 Task: Find connections with filter location Borivli with filter topic #mentorshipwith filter profile language German with filter current company Ninjacart with filter school Panipat Institute of Engineering and Technology with filter industry Wholesale Motor Vehicles and Parts with filter service category Social Media Marketing with filter keywords title Copywriter
Action: Mouse moved to (474, 66)
Screenshot: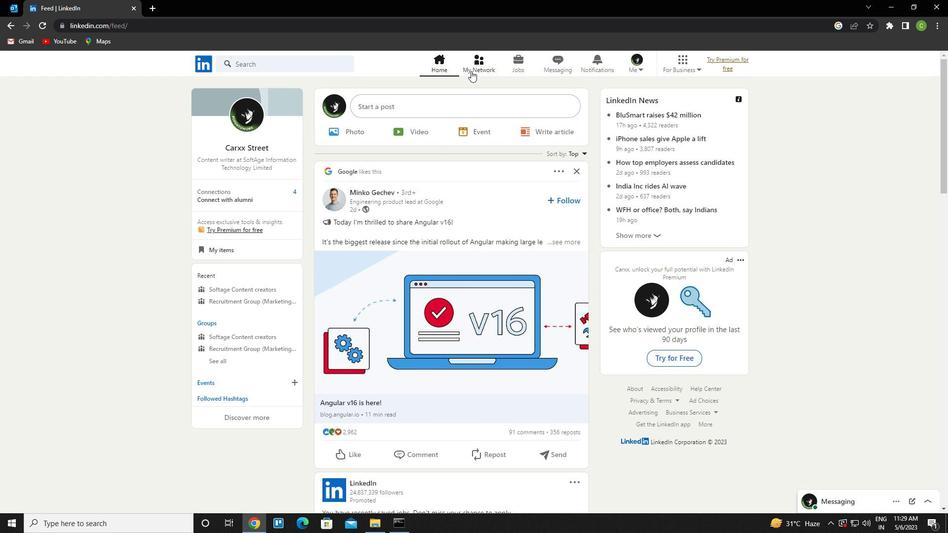 
Action: Mouse pressed left at (474, 66)
Screenshot: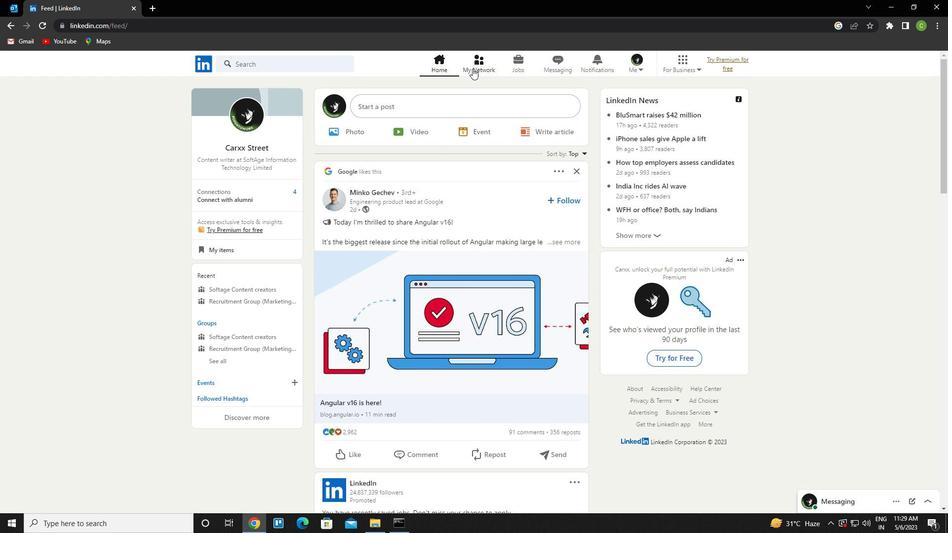 
Action: Mouse moved to (292, 119)
Screenshot: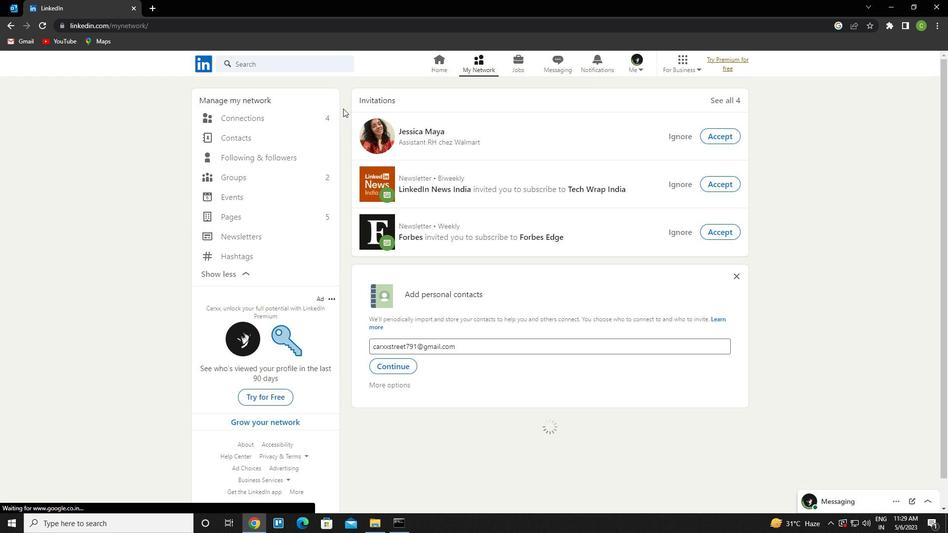 
Action: Mouse pressed left at (292, 119)
Screenshot: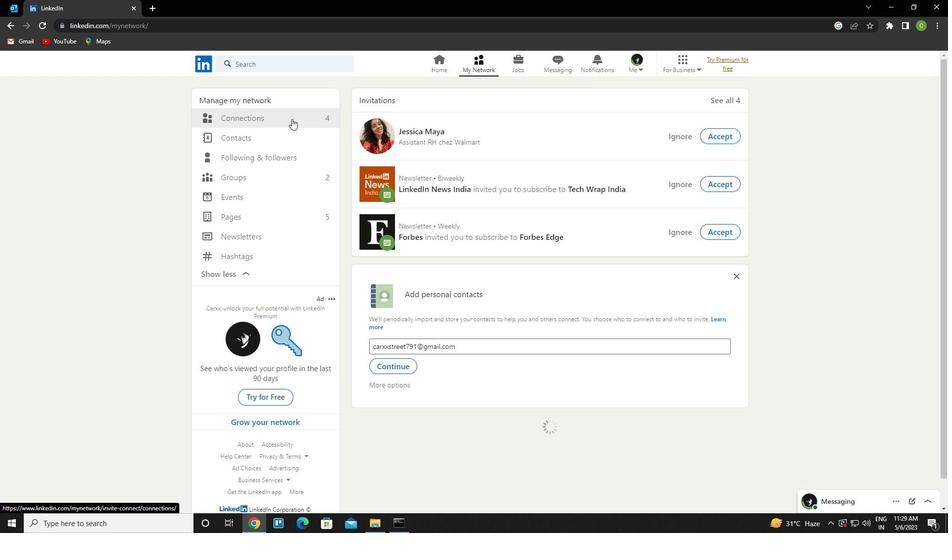 
Action: Mouse moved to (556, 118)
Screenshot: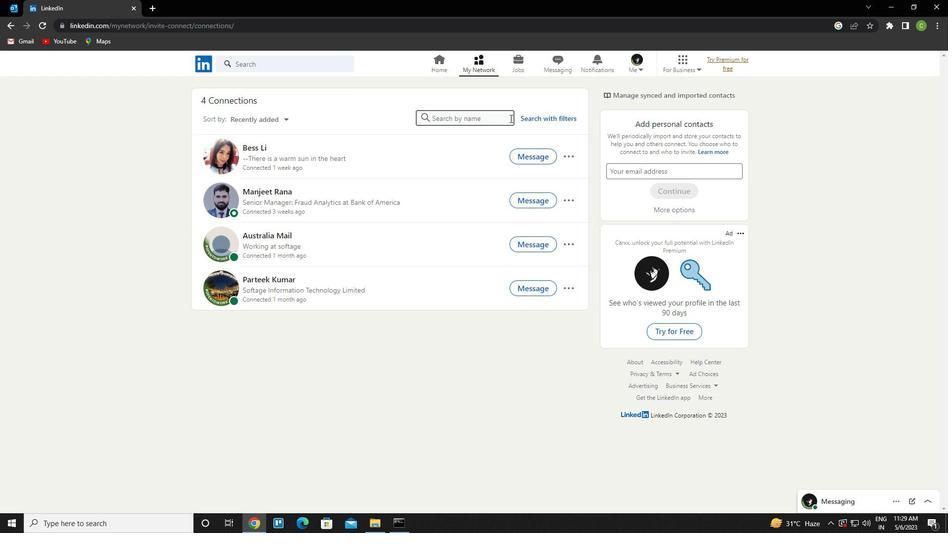 
Action: Mouse pressed left at (556, 118)
Screenshot: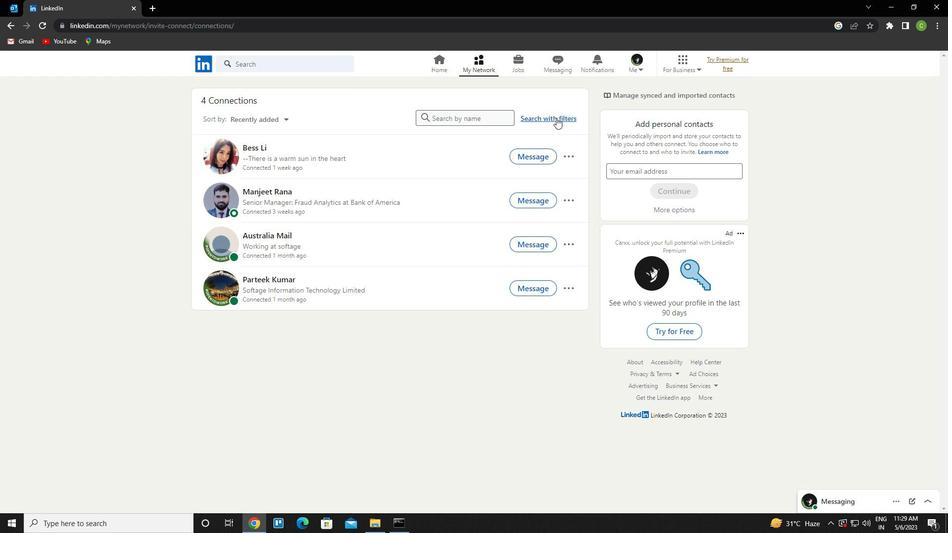
Action: Mouse moved to (505, 82)
Screenshot: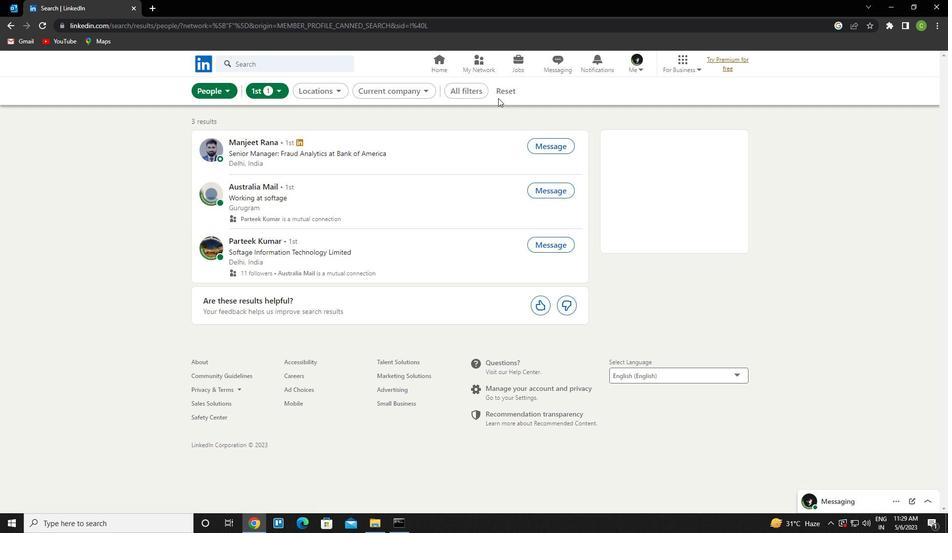 
Action: Mouse pressed left at (505, 82)
Screenshot: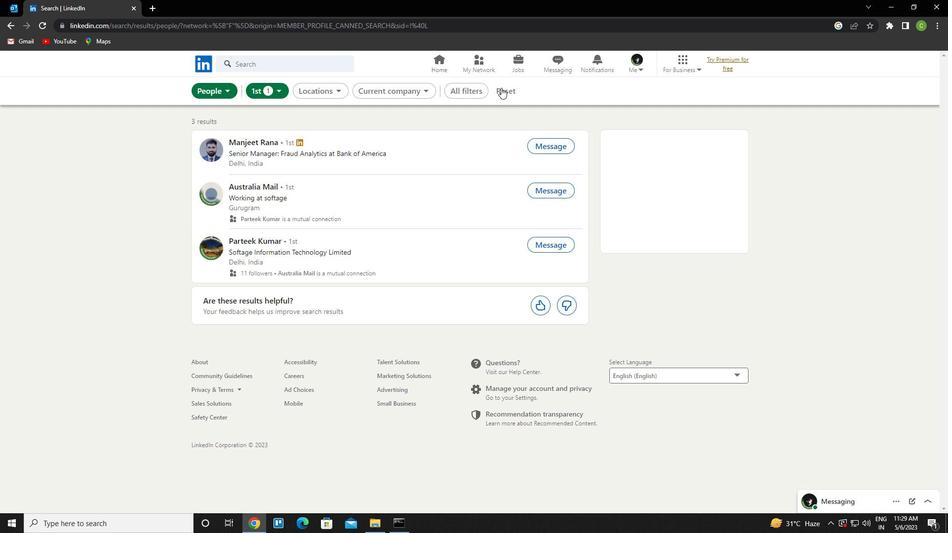
Action: Mouse moved to (511, 90)
Screenshot: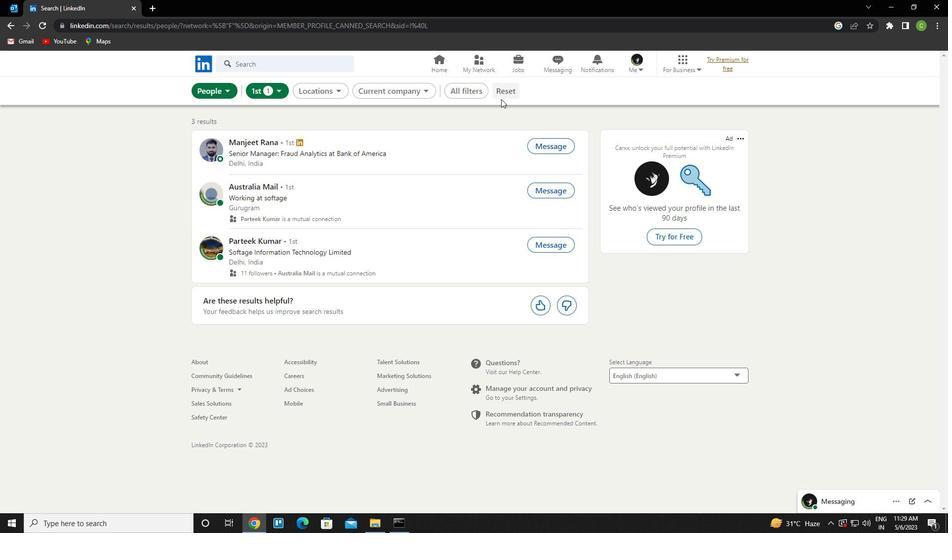 
Action: Mouse pressed left at (511, 90)
Screenshot: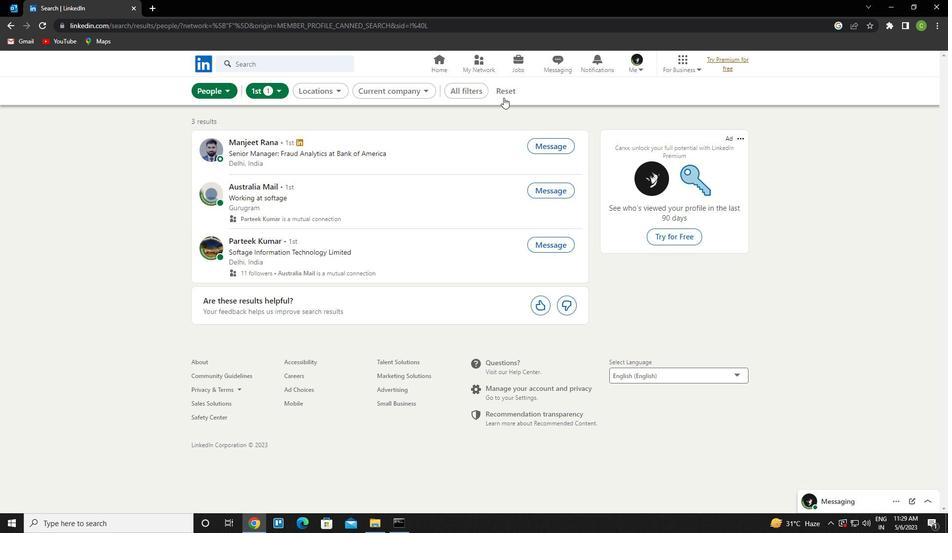 
Action: Mouse moved to (495, 92)
Screenshot: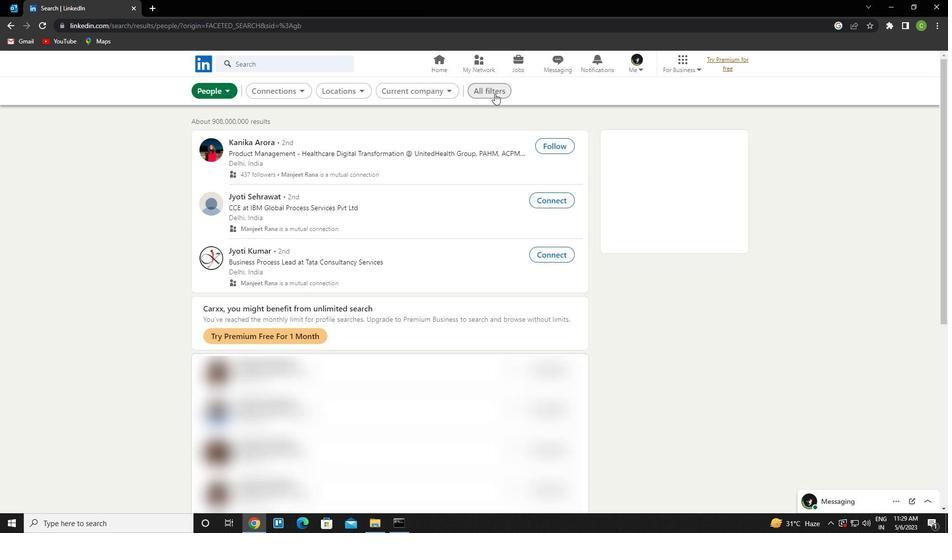 
Action: Mouse pressed left at (495, 92)
Screenshot: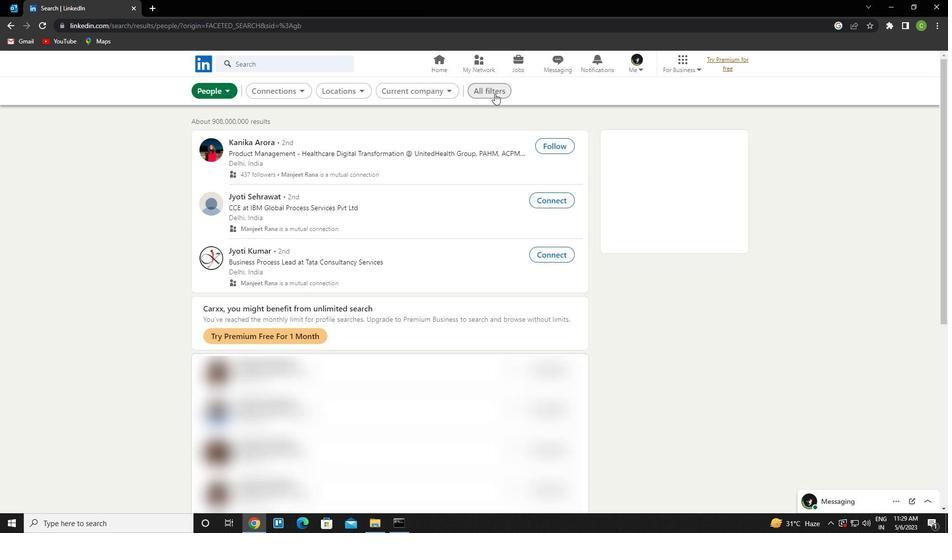 
Action: Mouse moved to (823, 332)
Screenshot: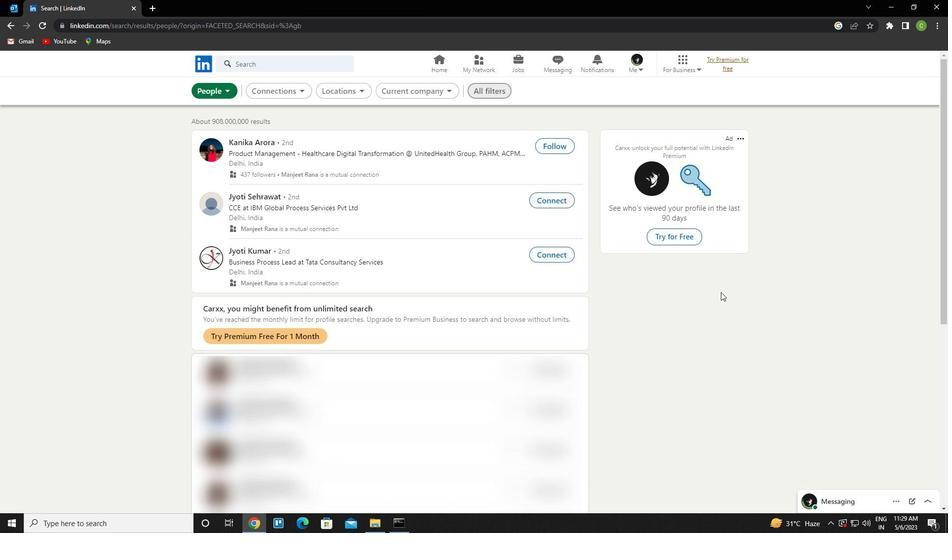 
Action: Mouse scrolled (823, 331) with delta (0, 0)
Screenshot: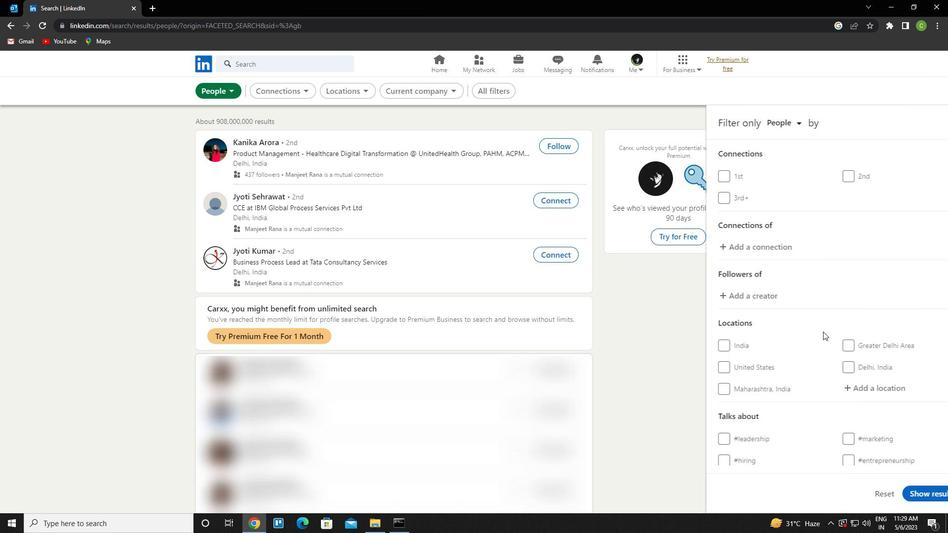 
Action: Mouse scrolled (823, 331) with delta (0, 0)
Screenshot: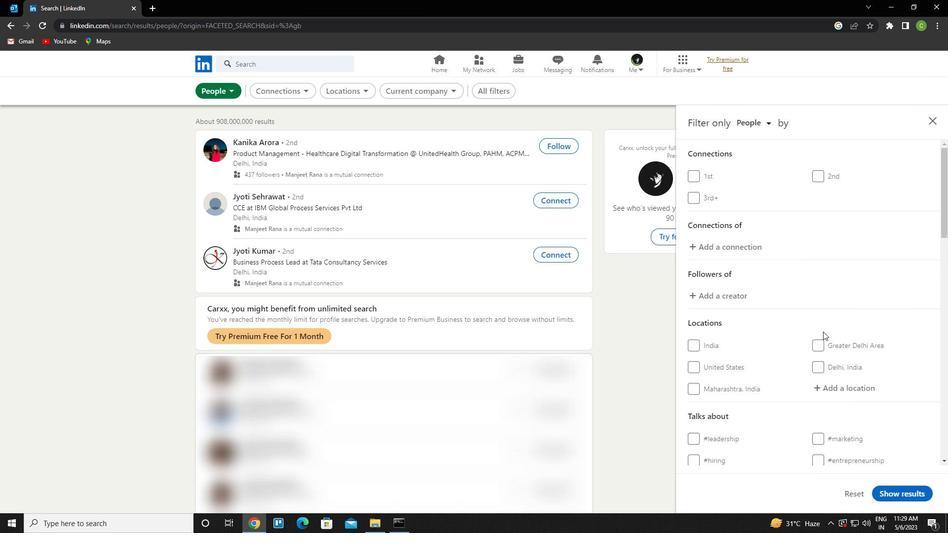 
Action: Mouse moved to (837, 283)
Screenshot: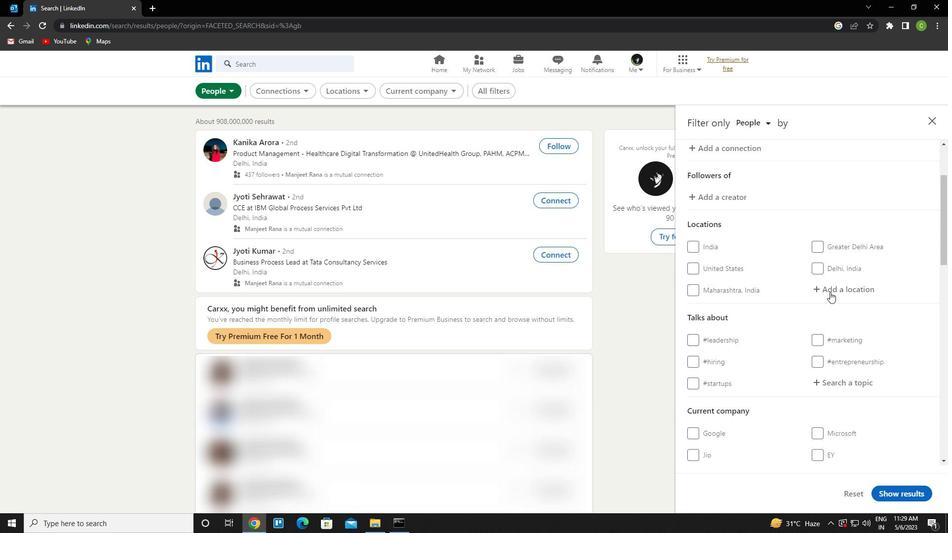 
Action: Mouse pressed left at (837, 283)
Screenshot: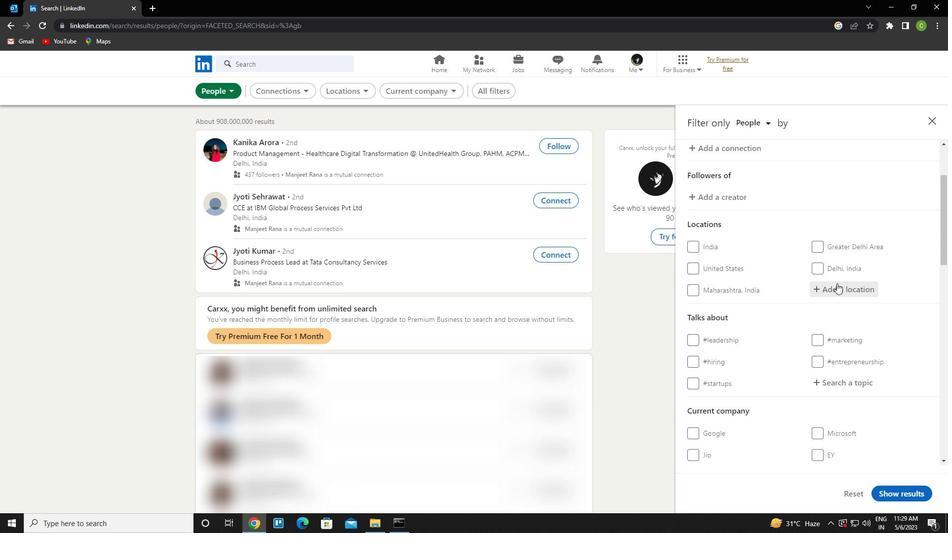 
Action: Key pressed <Key.caps_lock>b<Key.caps_lock>orivli<Key.down><Key.backspace><Key.backspace>li<Key.enter>
Screenshot: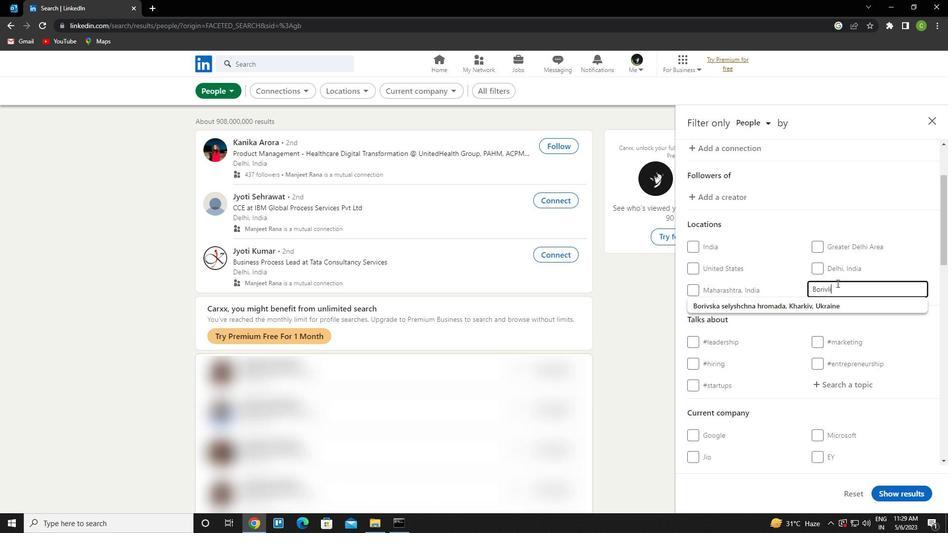 
Action: Mouse scrolled (837, 283) with delta (0, 0)
Screenshot: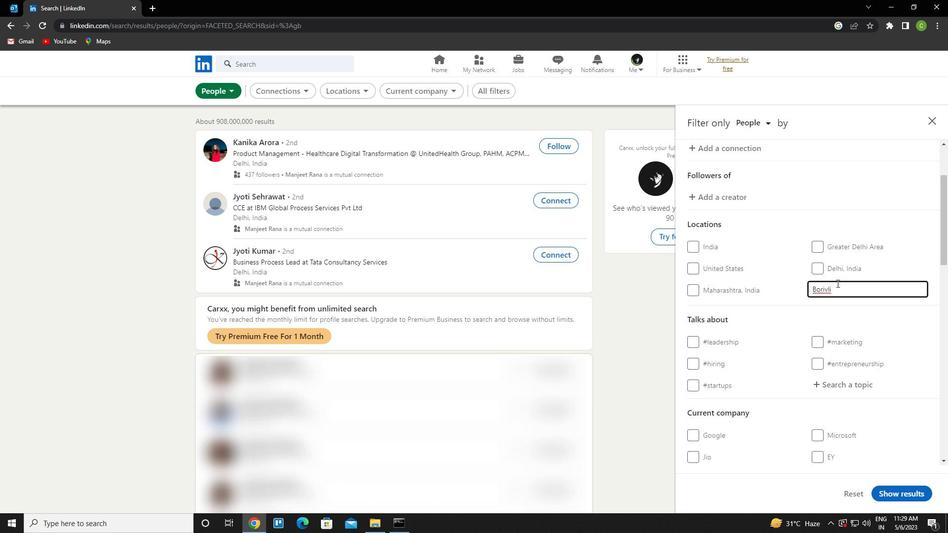 
Action: Mouse scrolled (837, 283) with delta (0, 0)
Screenshot: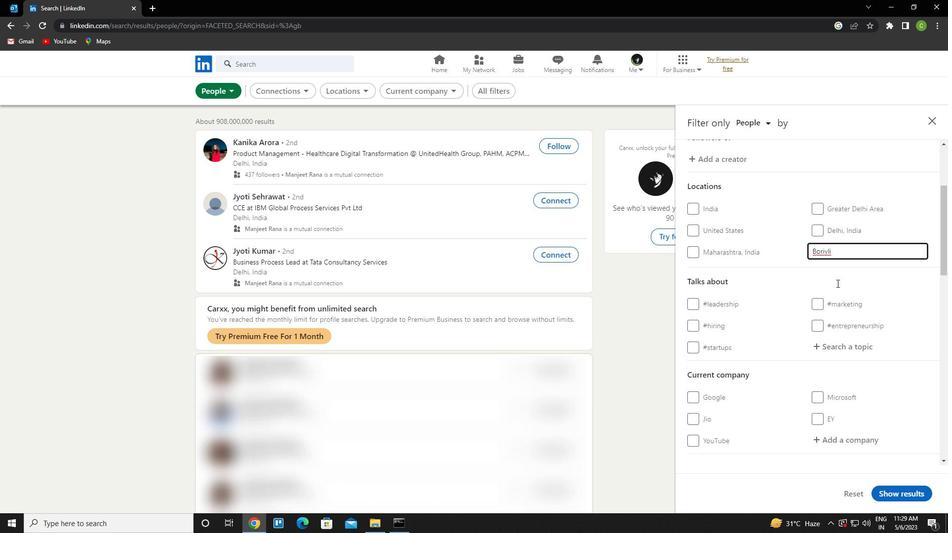 
Action: Mouse moved to (857, 290)
Screenshot: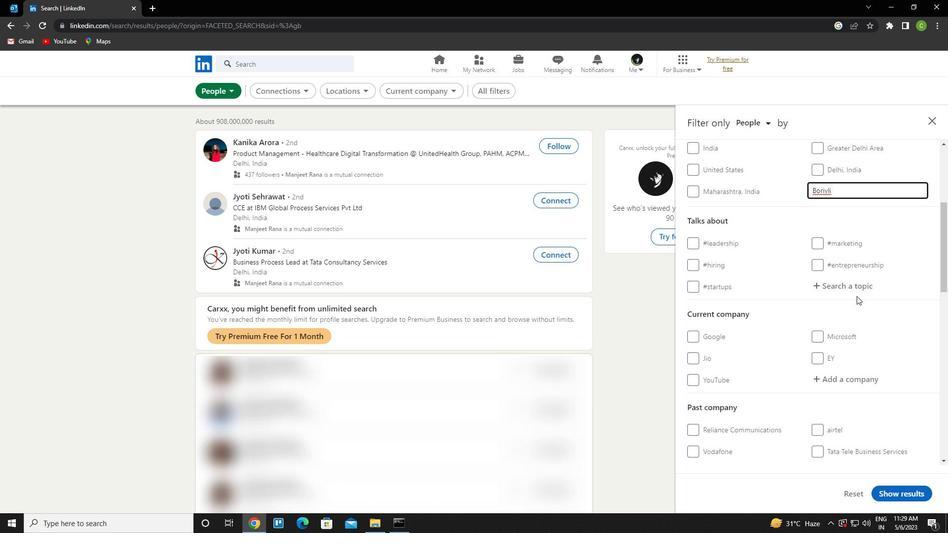 
Action: Mouse pressed left at (857, 290)
Screenshot: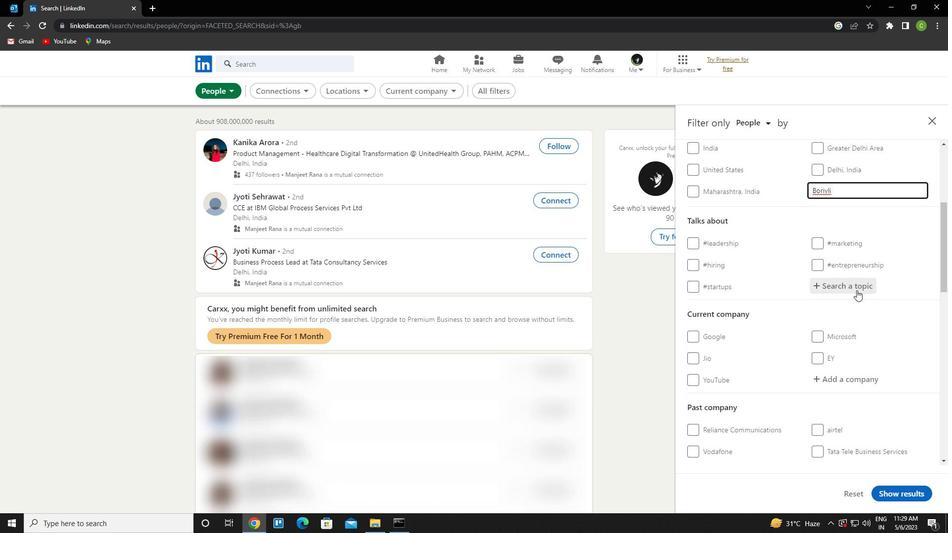 
Action: Key pressed mentorship<Key.down><Key.enter>
Screenshot: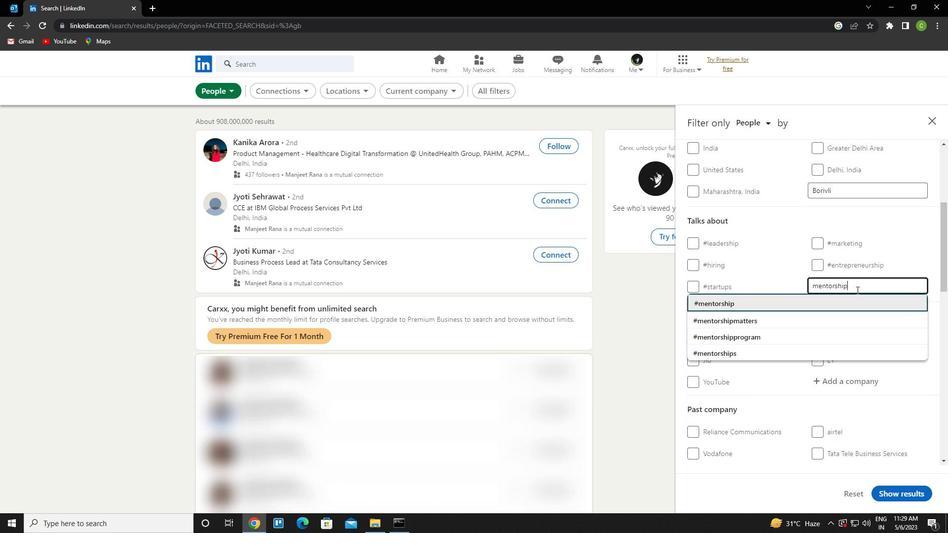 
Action: Mouse scrolled (857, 290) with delta (0, 0)
Screenshot: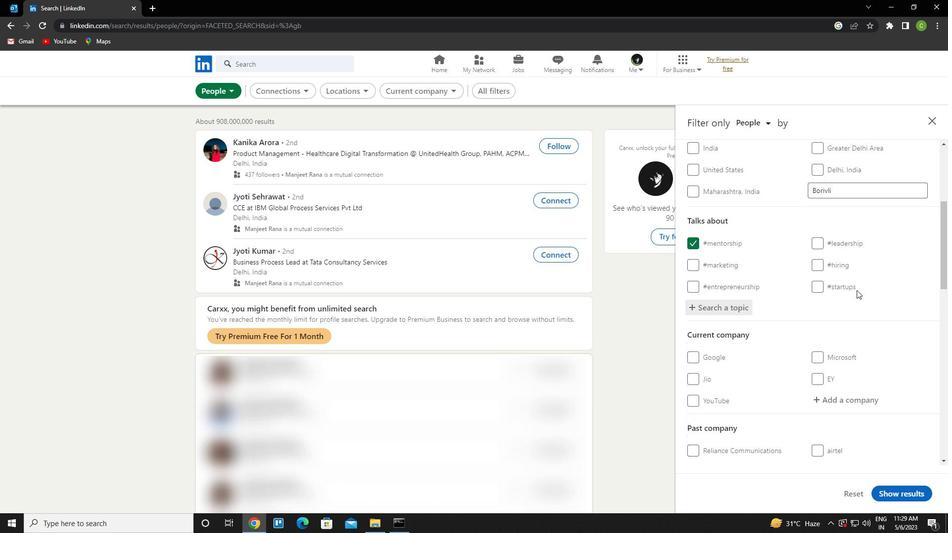
Action: Mouse scrolled (857, 290) with delta (0, 0)
Screenshot: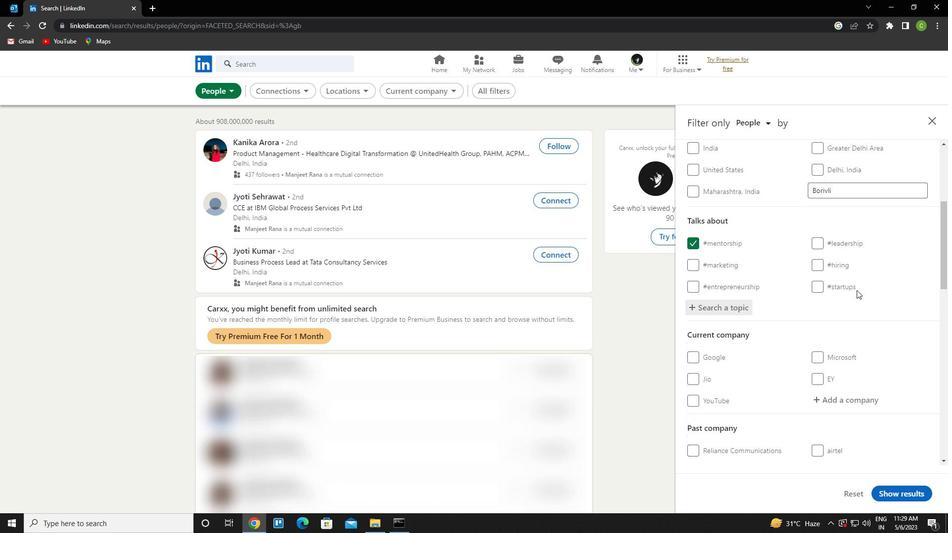 
Action: Mouse scrolled (857, 290) with delta (0, 0)
Screenshot: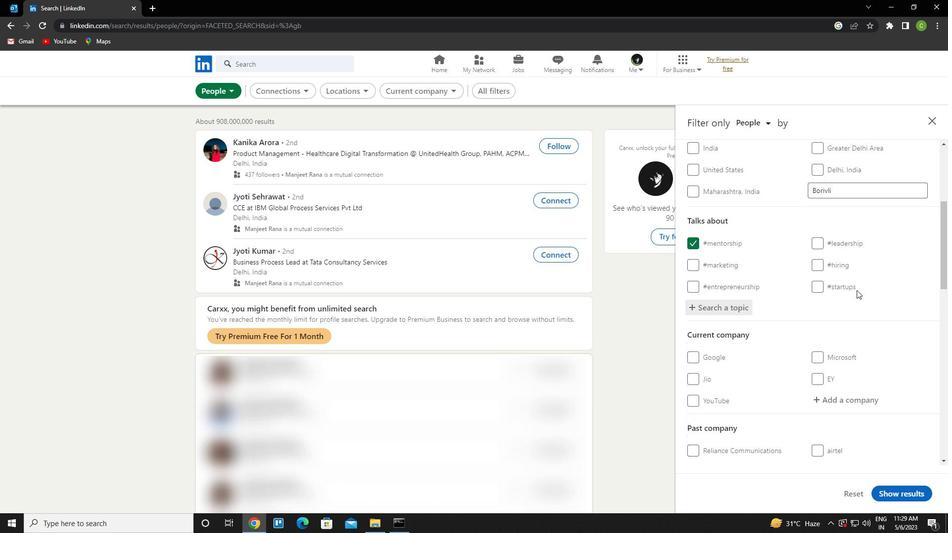 
Action: Mouse scrolled (857, 290) with delta (0, 0)
Screenshot: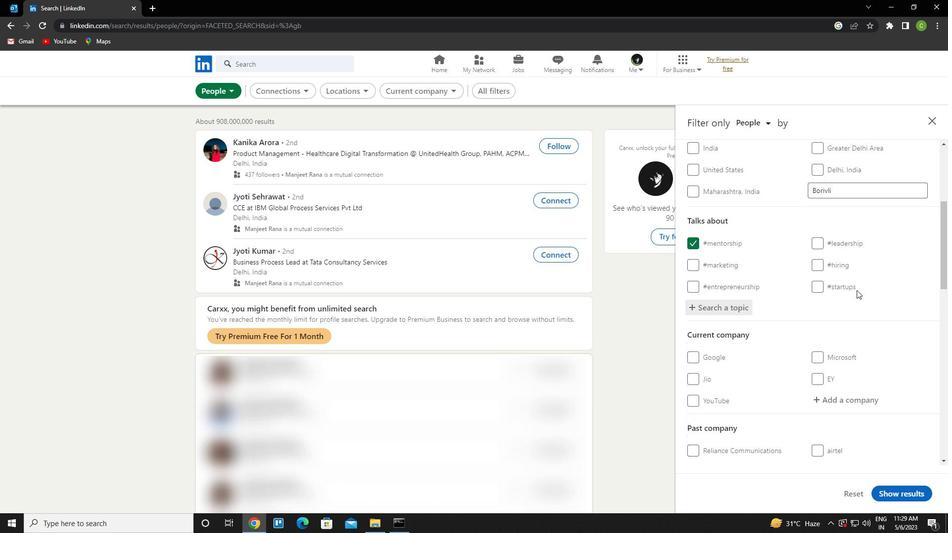 
Action: Mouse scrolled (857, 290) with delta (0, 0)
Screenshot: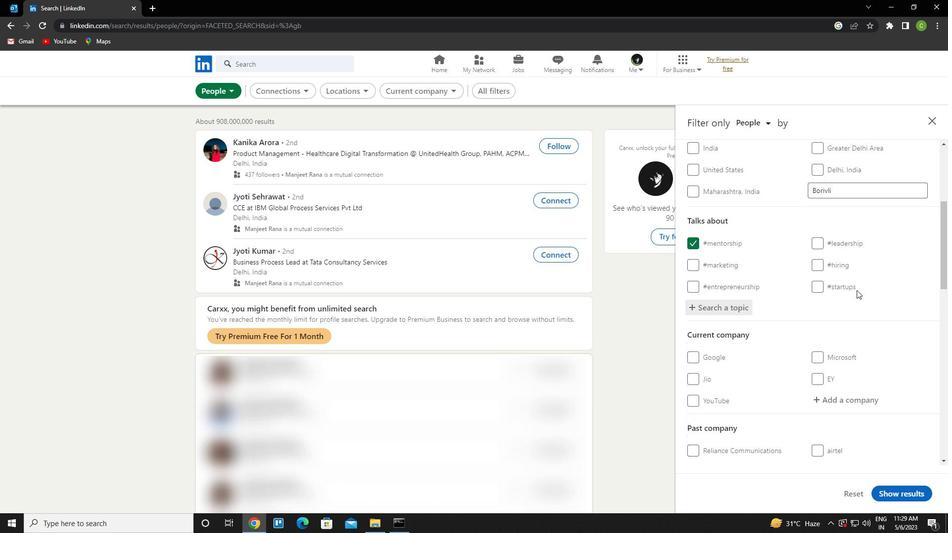 
Action: Mouse scrolled (857, 290) with delta (0, 0)
Screenshot: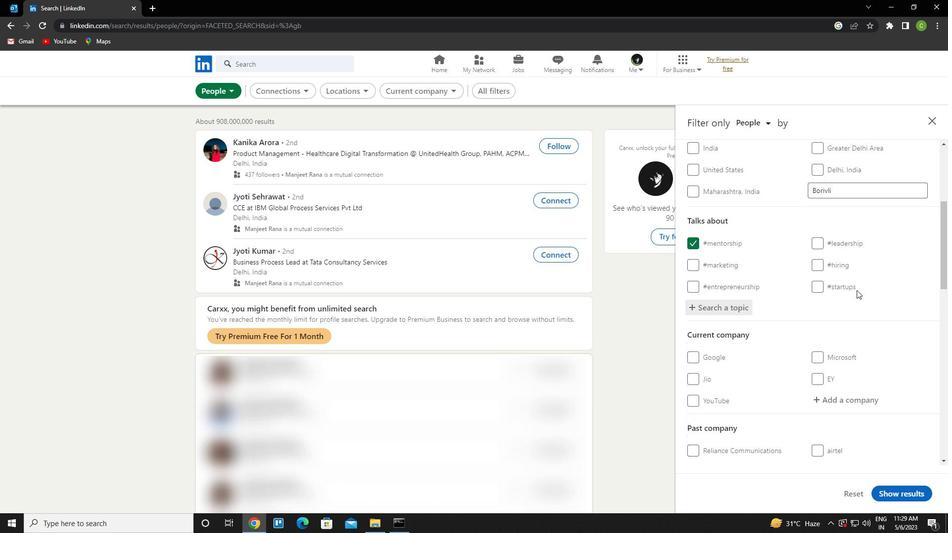 
Action: Mouse scrolled (857, 290) with delta (0, 0)
Screenshot: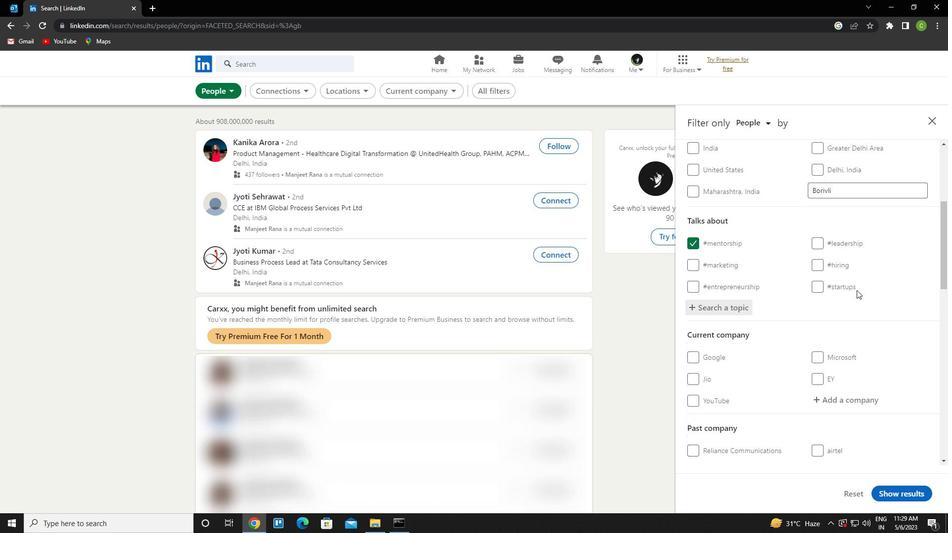 
Action: Mouse scrolled (857, 290) with delta (0, 0)
Screenshot: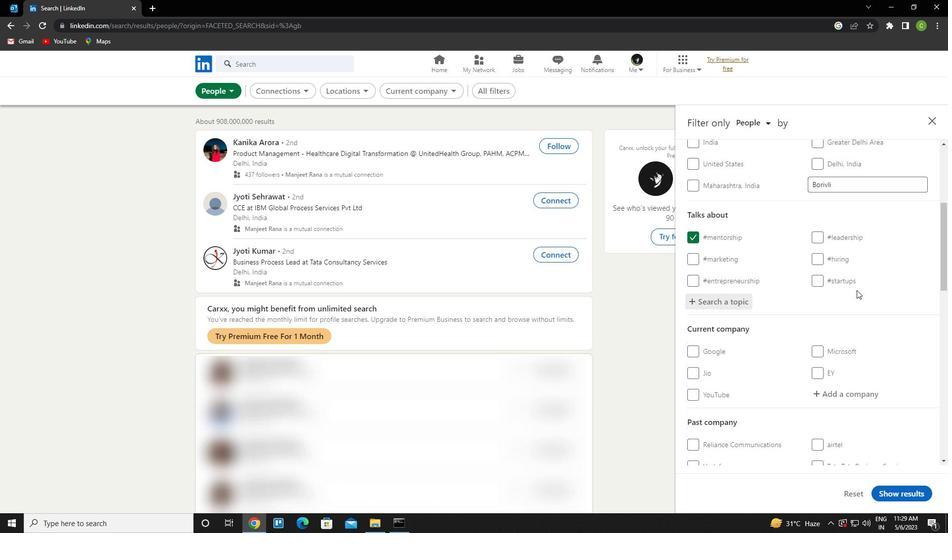 
Action: Mouse scrolled (857, 290) with delta (0, 0)
Screenshot: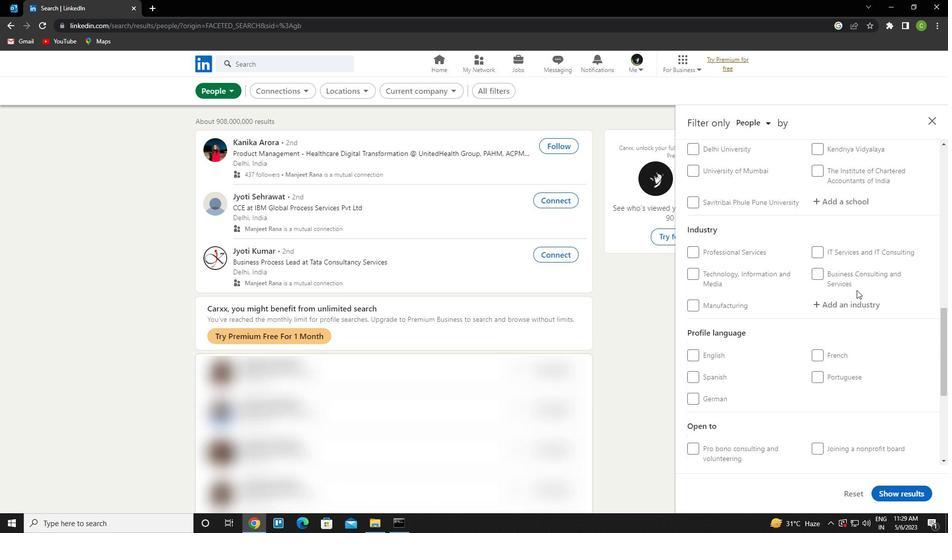 
Action: Mouse scrolled (857, 290) with delta (0, 0)
Screenshot: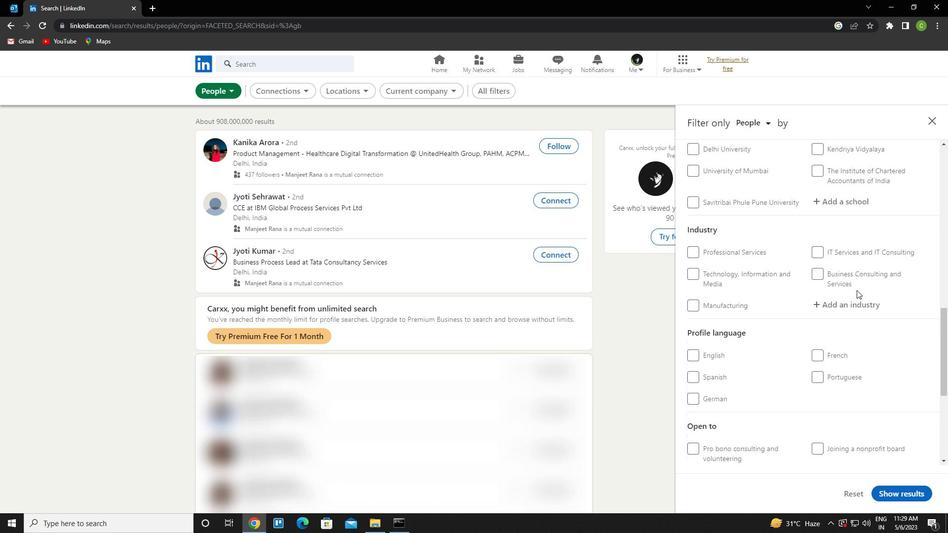 
Action: Mouse moved to (693, 295)
Screenshot: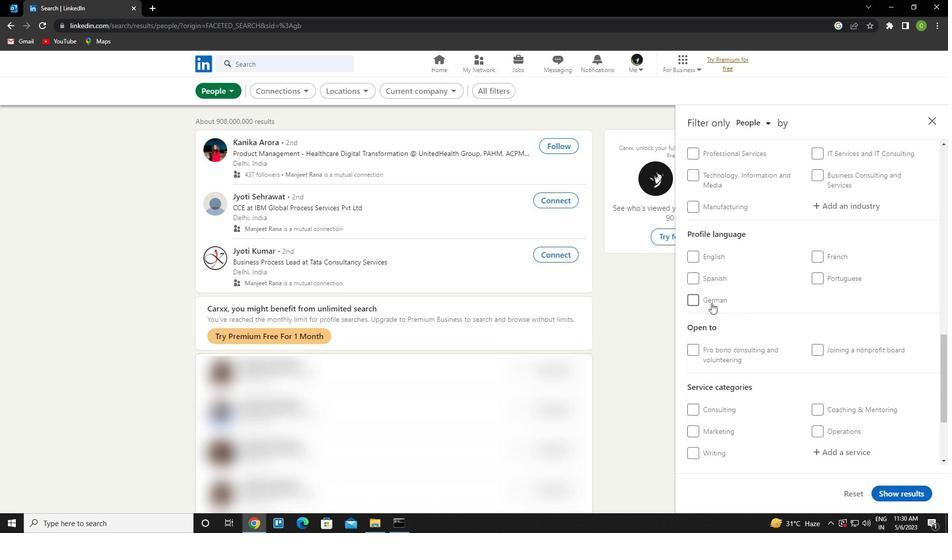 
Action: Mouse pressed left at (693, 295)
Screenshot: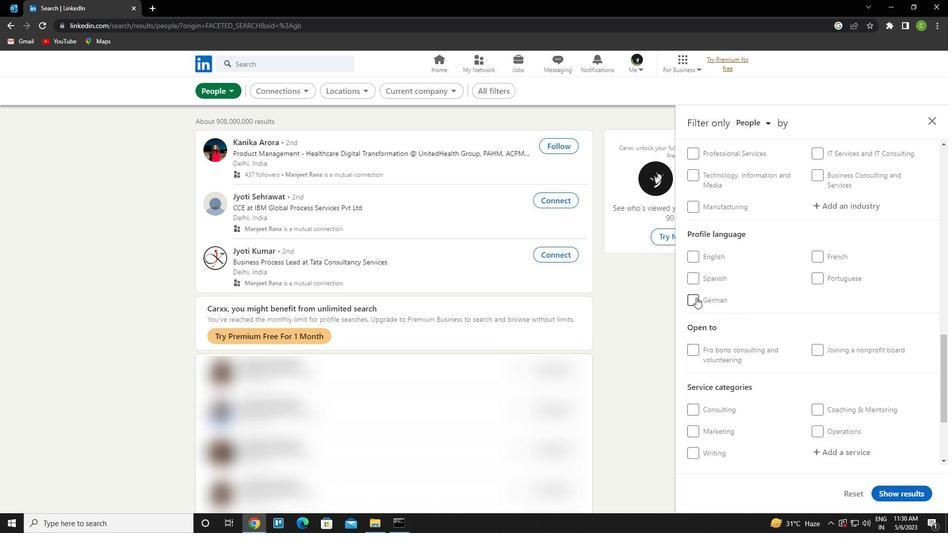 
Action: Mouse moved to (781, 252)
Screenshot: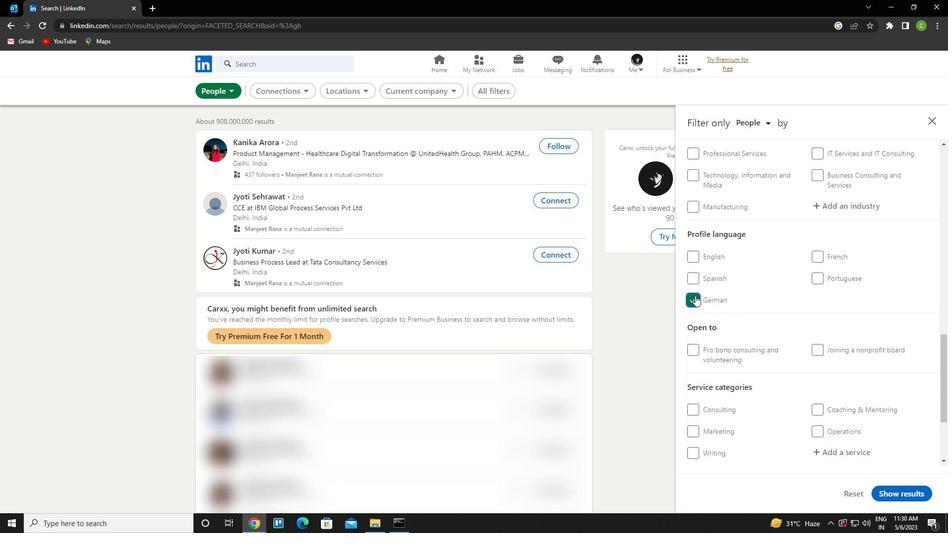 
Action: Mouse scrolled (781, 253) with delta (0, 0)
Screenshot: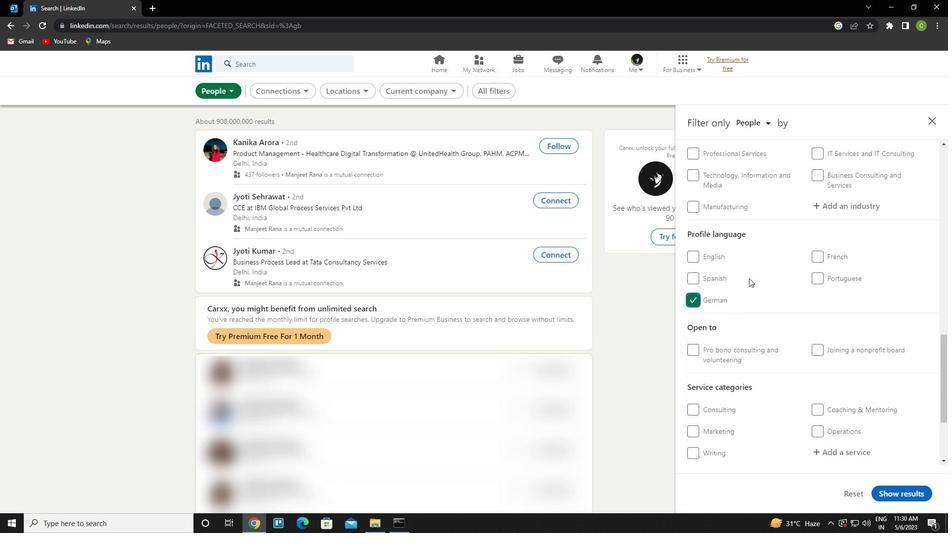 
Action: Mouse scrolled (781, 253) with delta (0, 0)
Screenshot: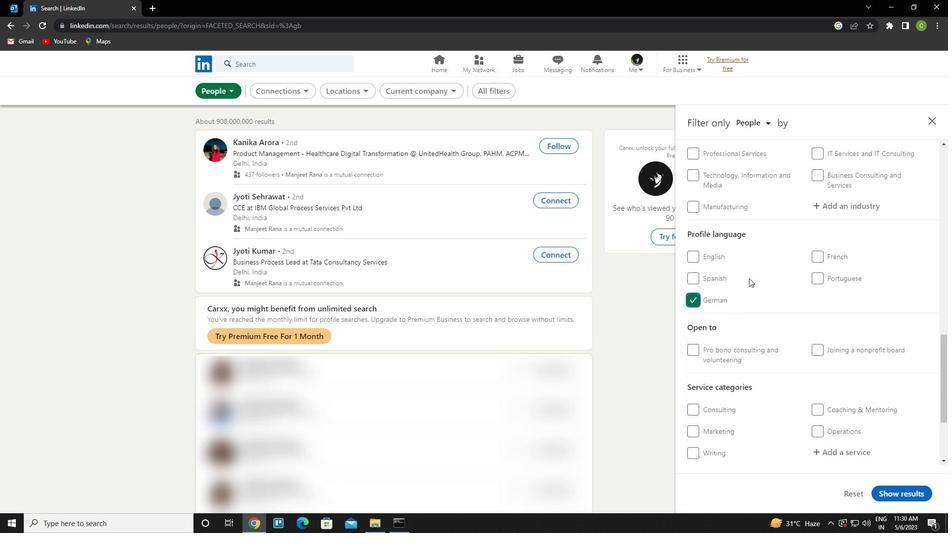 
Action: Mouse scrolled (781, 253) with delta (0, 0)
Screenshot: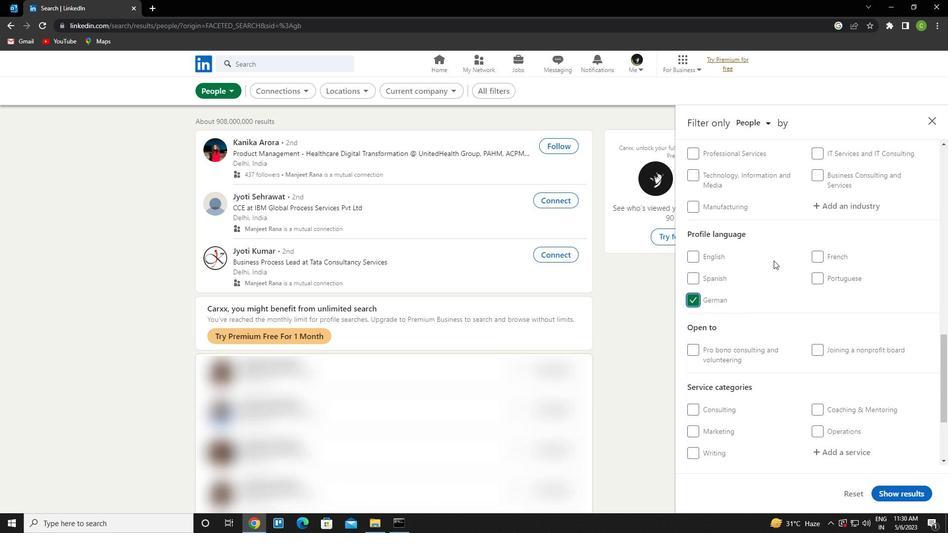 
Action: Mouse scrolled (781, 253) with delta (0, 0)
Screenshot: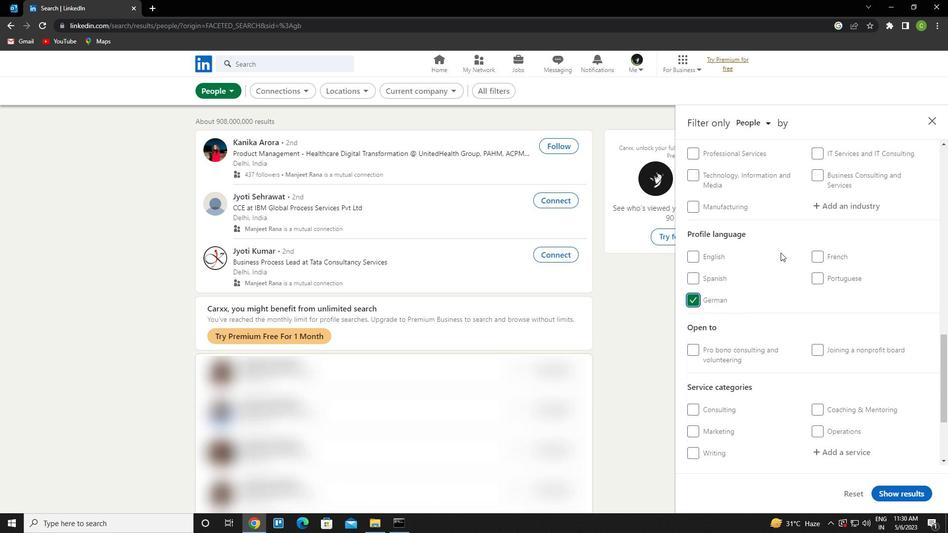 
Action: Mouse scrolled (781, 253) with delta (0, 0)
Screenshot: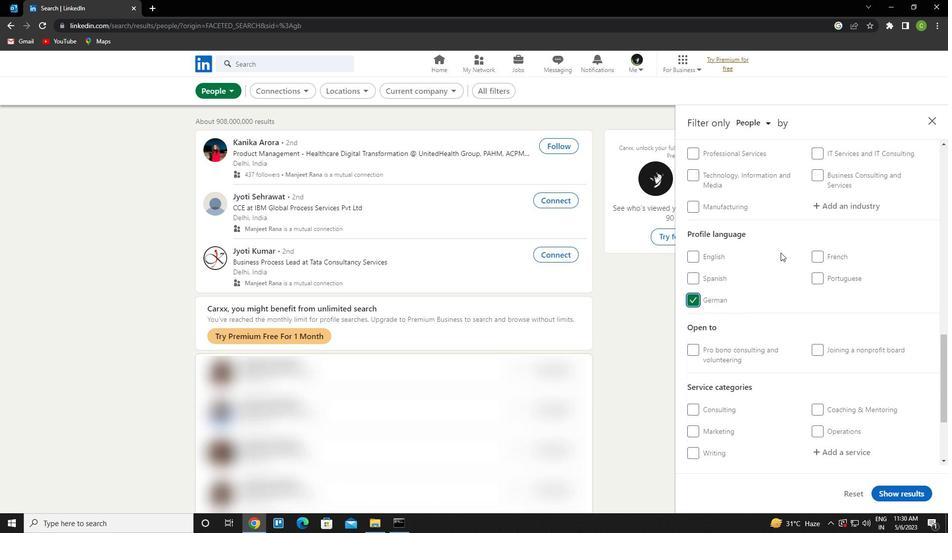 
Action: Mouse scrolled (781, 253) with delta (0, 0)
Screenshot: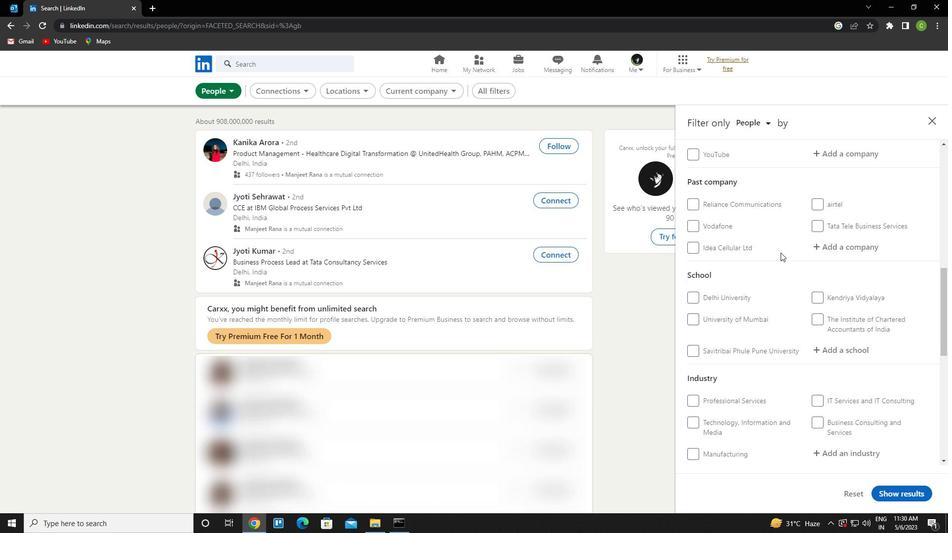 
Action: Mouse scrolled (781, 253) with delta (0, 0)
Screenshot: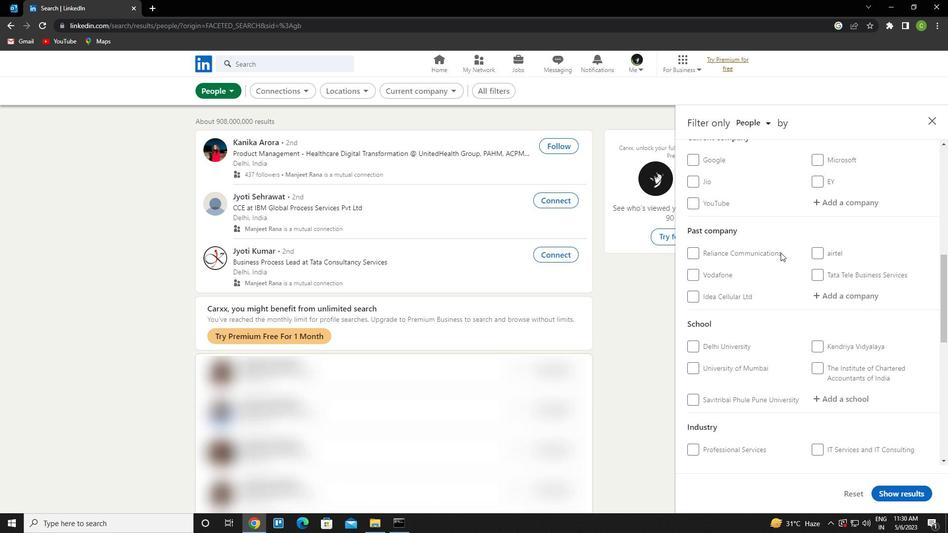 
Action: Mouse scrolled (781, 253) with delta (0, 0)
Screenshot: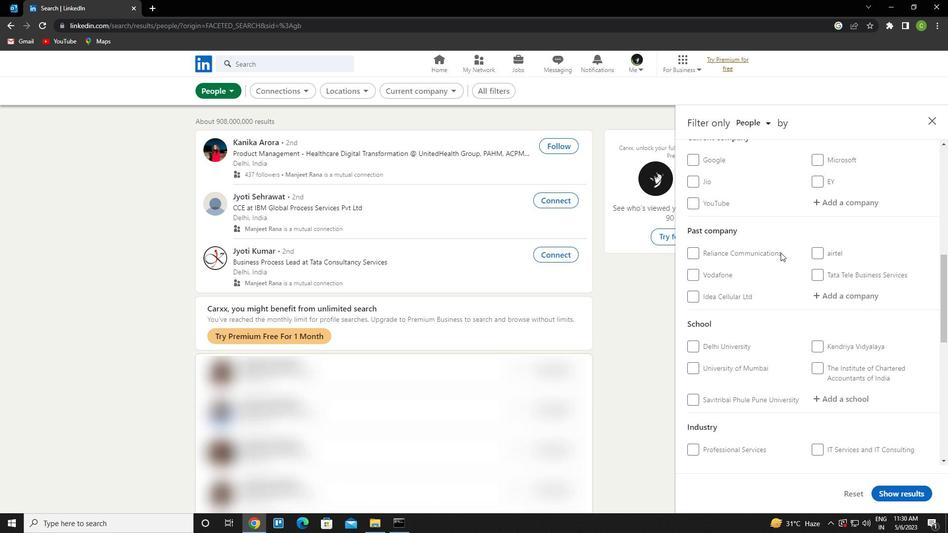 
Action: Mouse moved to (866, 306)
Screenshot: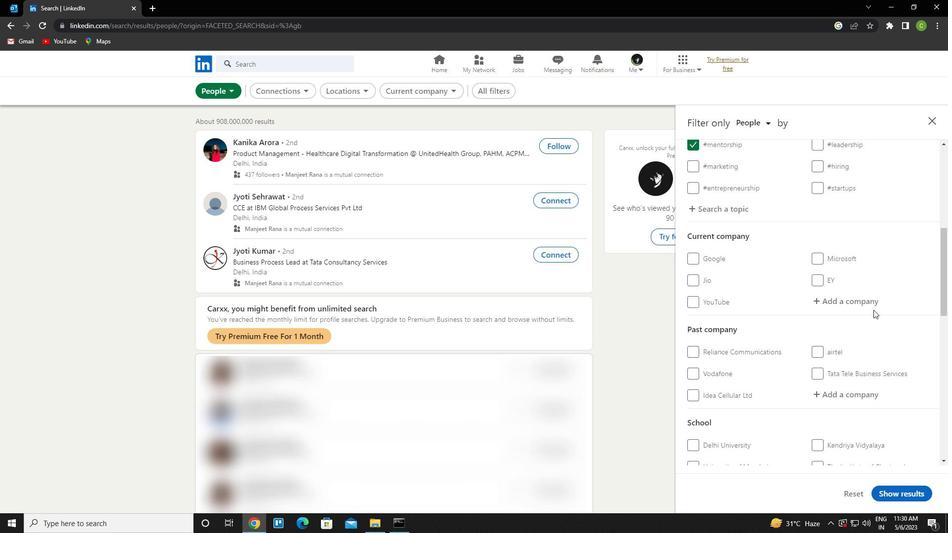 
Action: Mouse pressed left at (866, 306)
Screenshot: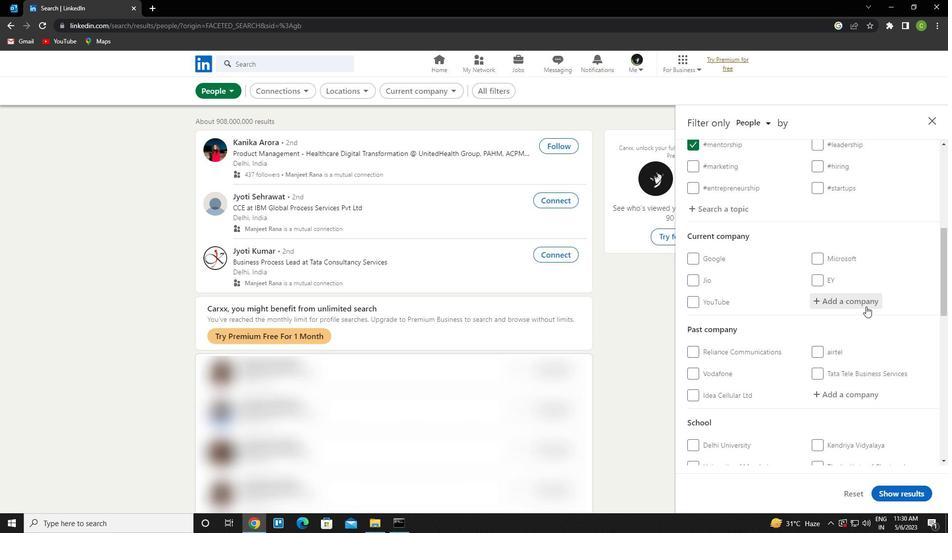 
Action: Key pressed <Key.caps_lock>n<Key.caps_lock>injacart<Key.down><Key.enter>
Screenshot: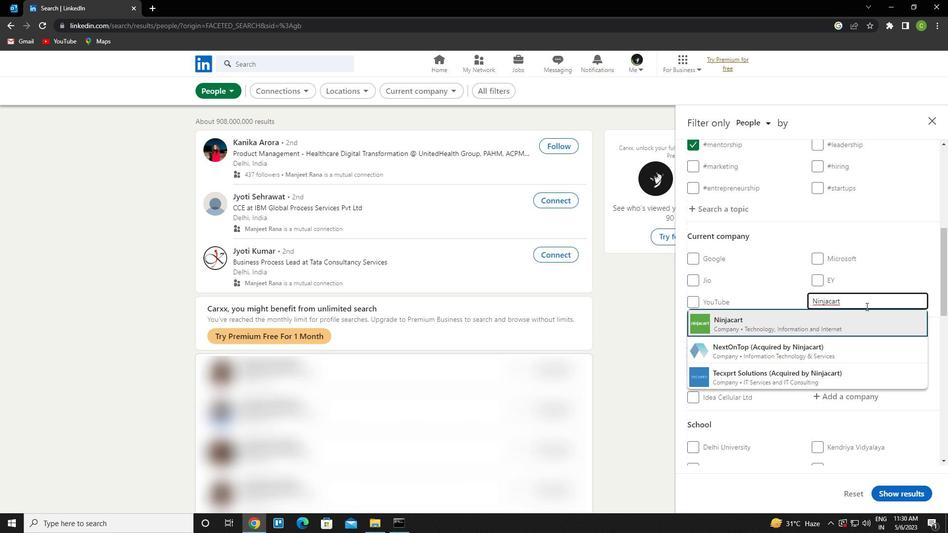 
Action: Mouse scrolled (866, 306) with delta (0, 0)
Screenshot: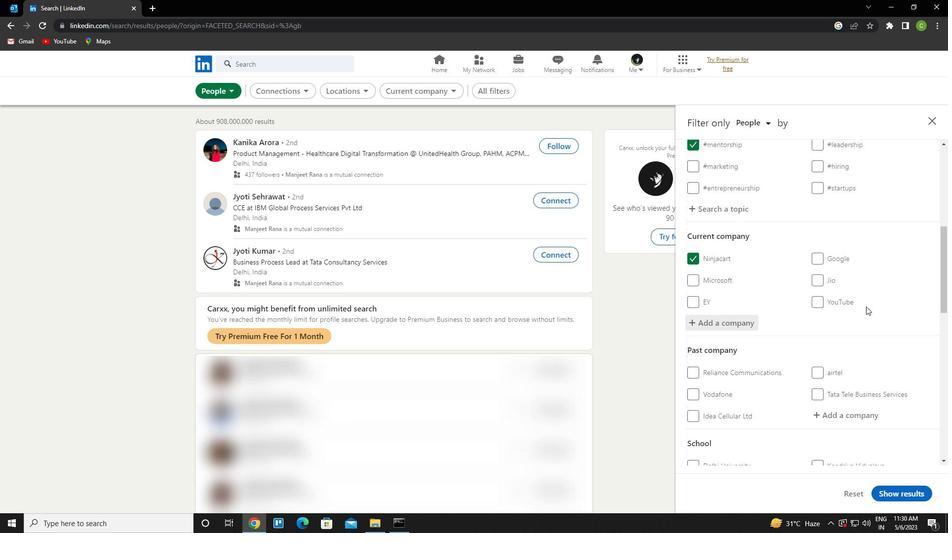 
Action: Mouse scrolled (866, 306) with delta (0, 0)
Screenshot: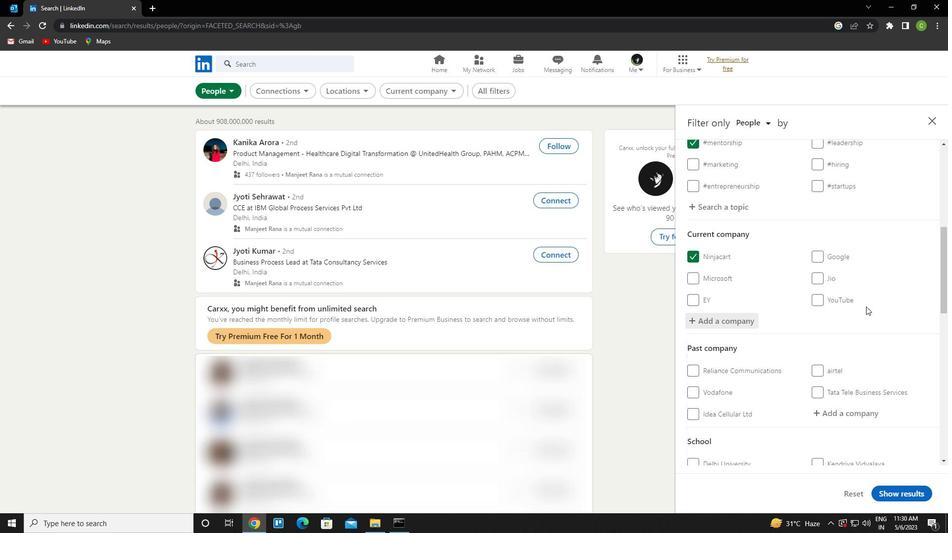 
Action: Mouse scrolled (866, 306) with delta (0, 0)
Screenshot: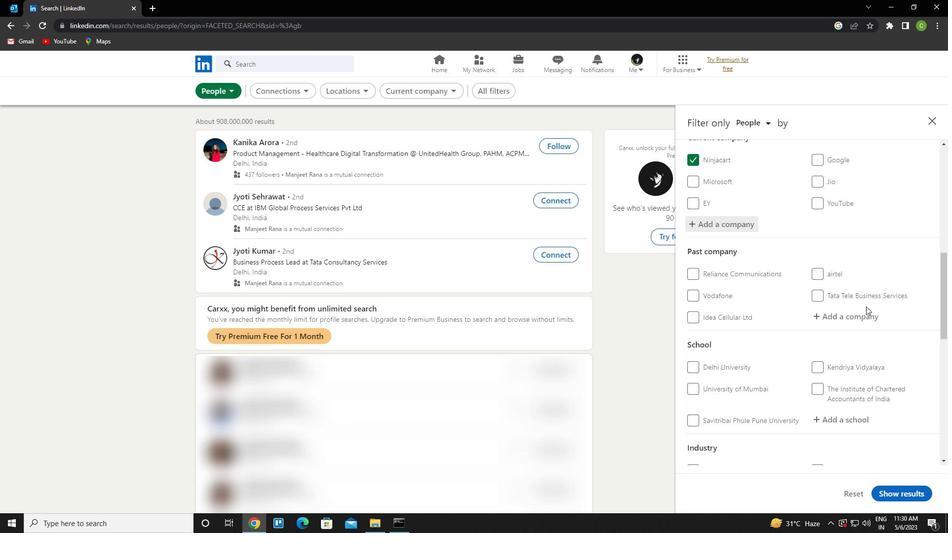 
Action: Mouse scrolled (866, 306) with delta (0, 0)
Screenshot: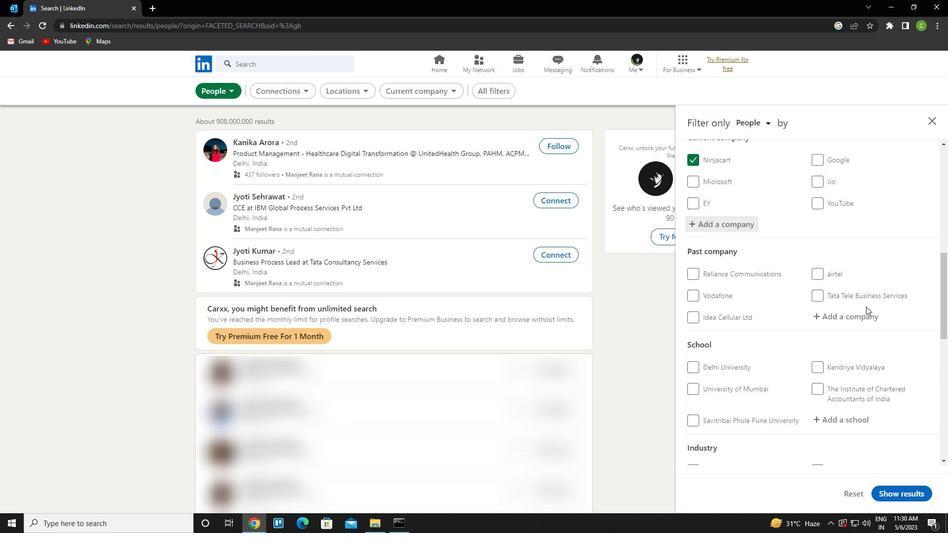
Action: Mouse scrolled (866, 306) with delta (0, 0)
Screenshot: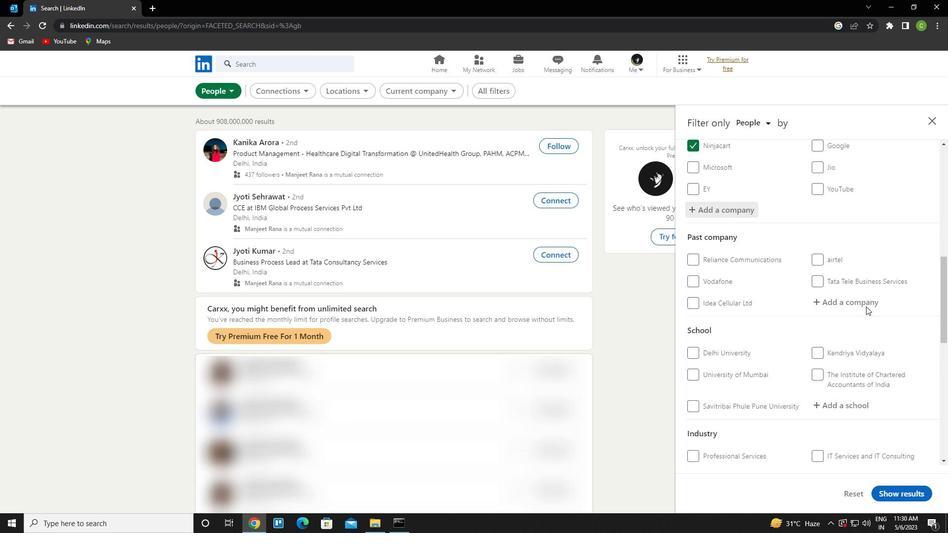 
Action: Mouse moved to (850, 270)
Screenshot: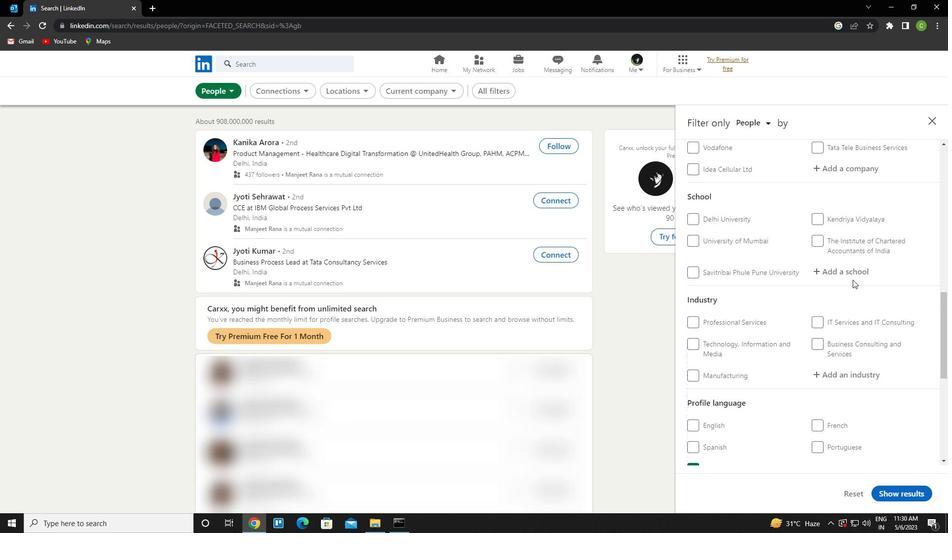 
Action: Mouse pressed left at (850, 270)
Screenshot: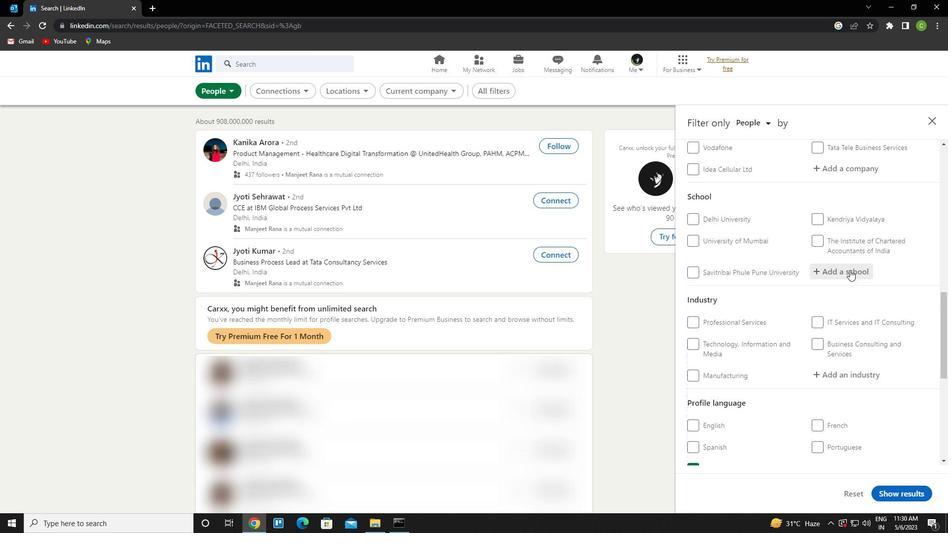 
Action: Key pressed <Key.caps_lock>p<Key.caps_lock>anipat<Key.space>institute<Key.down><Key.enter>
Screenshot: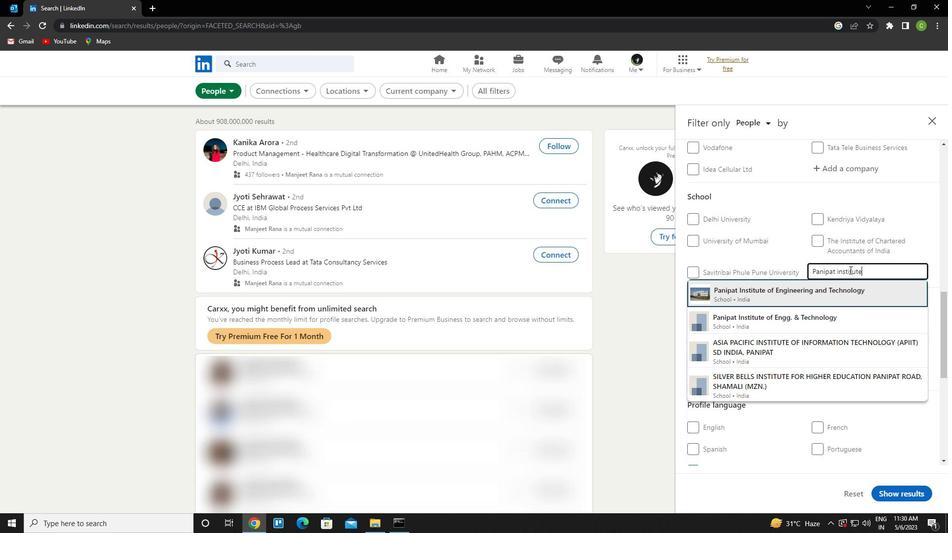 
Action: Mouse scrolled (850, 269) with delta (0, 0)
Screenshot: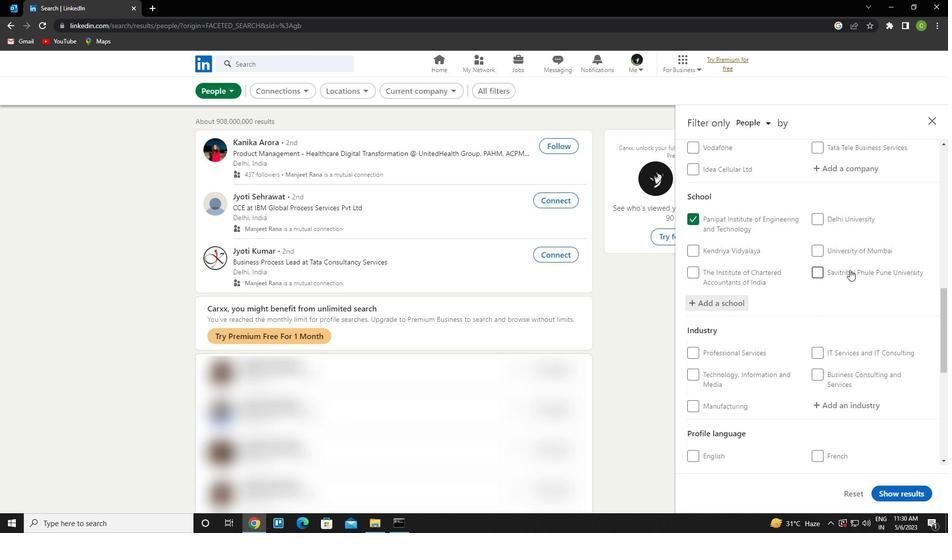 
Action: Mouse scrolled (850, 269) with delta (0, 0)
Screenshot: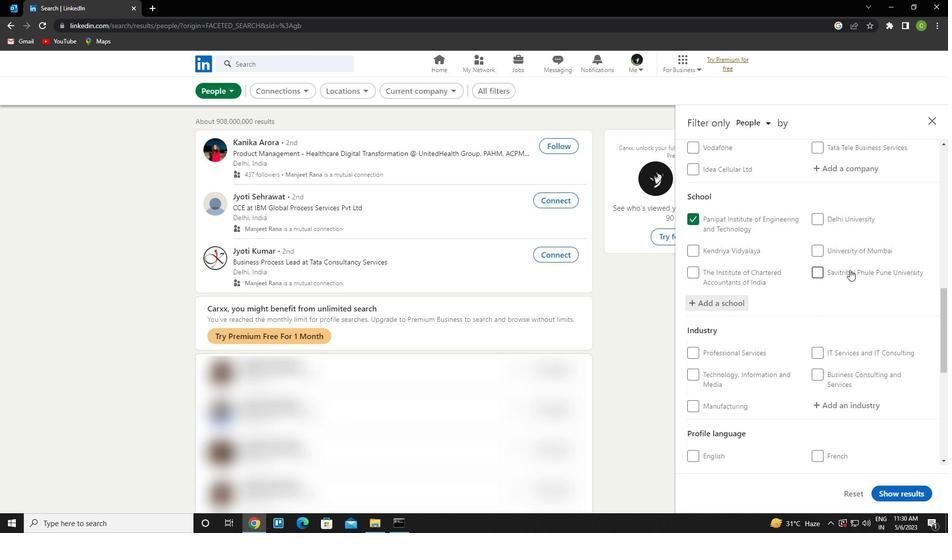 
Action: Mouse moved to (843, 306)
Screenshot: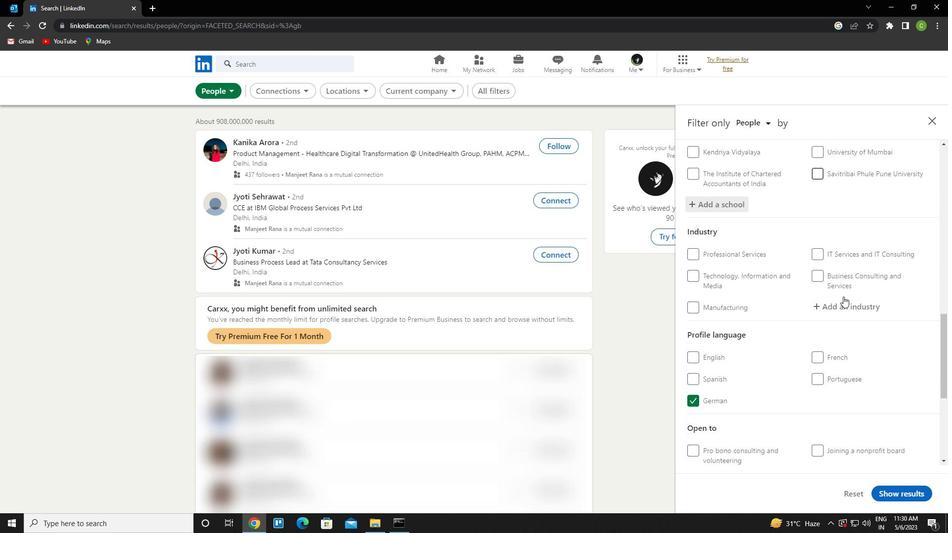 
Action: Mouse pressed left at (843, 306)
Screenshot: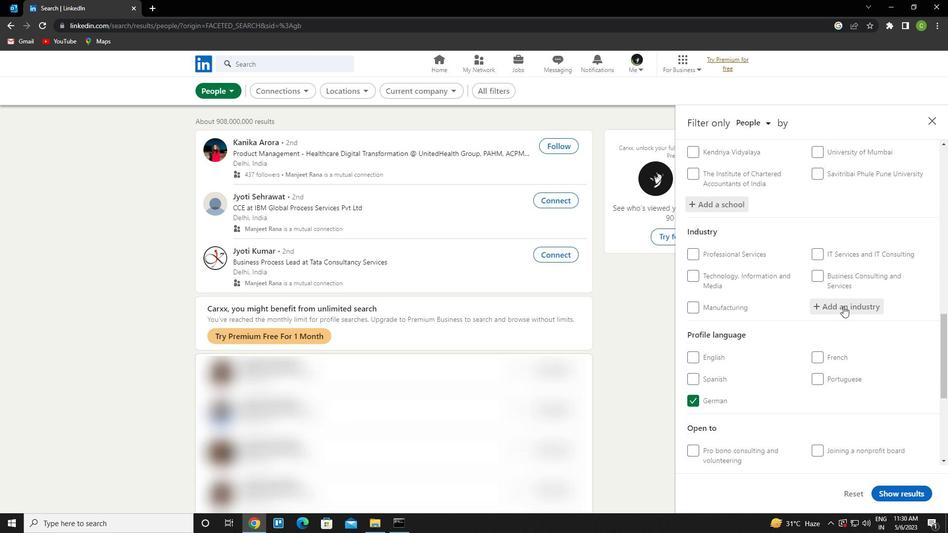 
Action: Key pressed <Key.caps_lock>w<Key.caps_lock>holesale<Key.space>motor<Key.down><Key.enter>
Screenshot: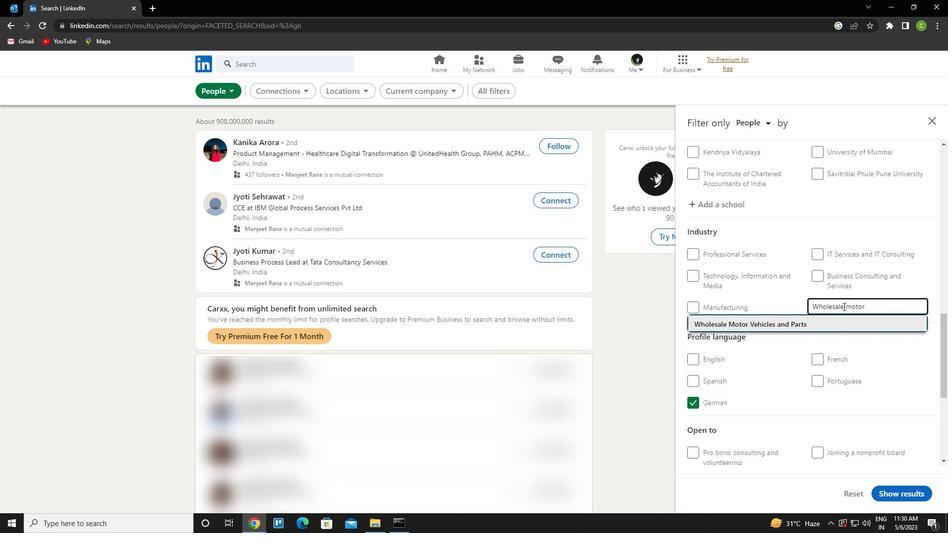 
Action: Mouse scrolled (843, 306) with delta (0, 0)
Screenshot: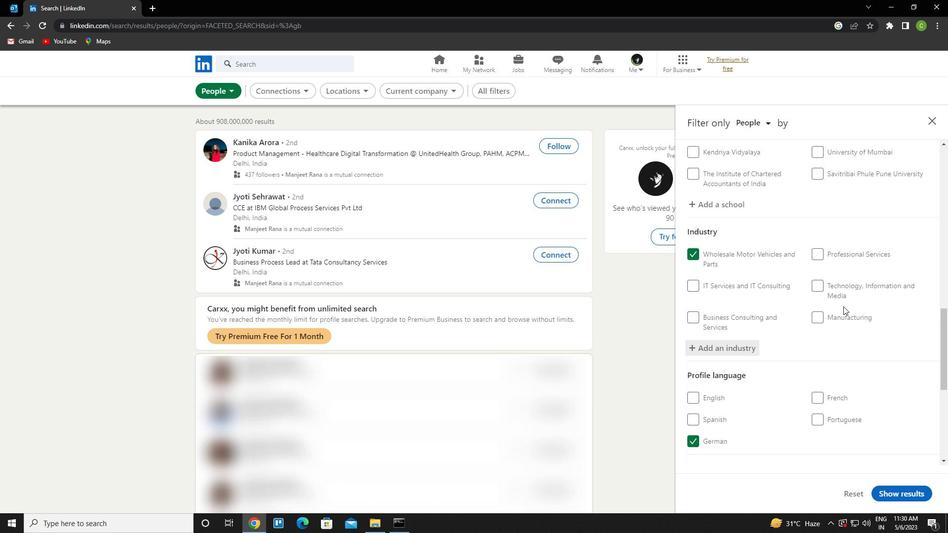 
Action: Mouse scrolled (843, 306) with delta (0, 0)
Screenshot: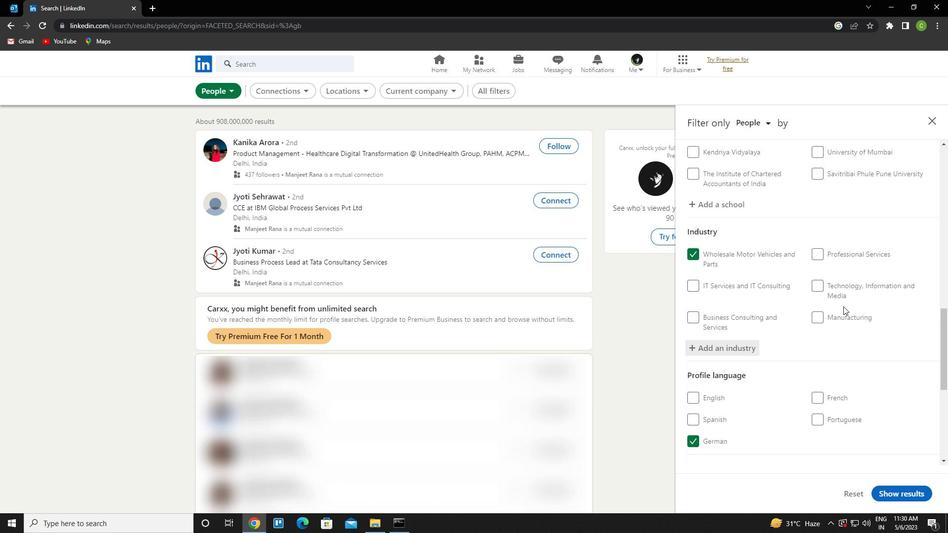 
Action: Mouse scrolled (843, 306) with delta (0, 0)
Screenshot: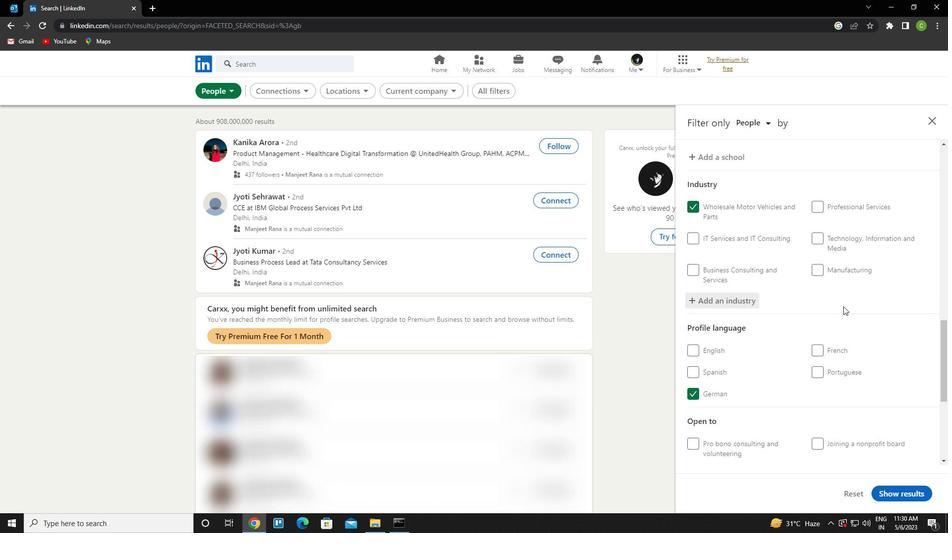
Action: Mouse scrolled (843, 306) with delta (0, 0)
Screenshot: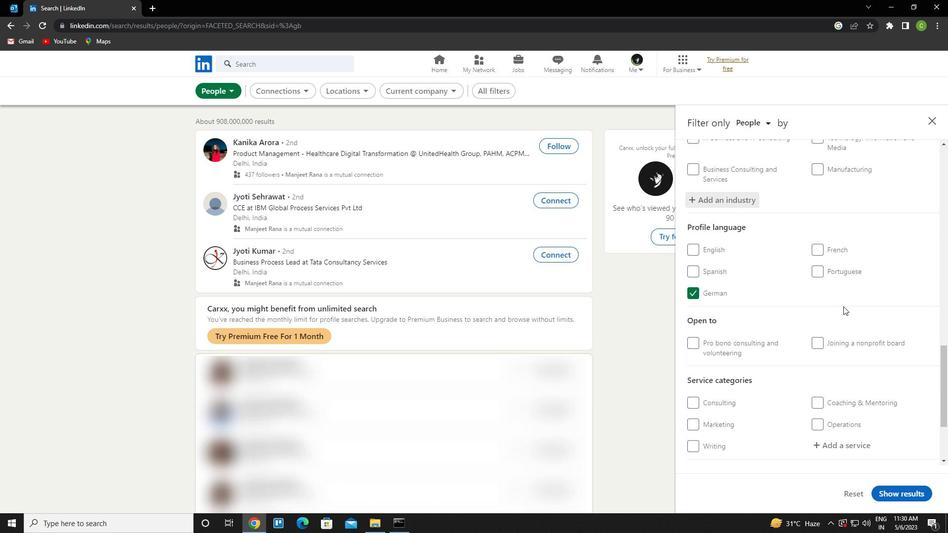 
Action: Mouse scrolled (843, 306) with delta (0, 0)
Screenshot: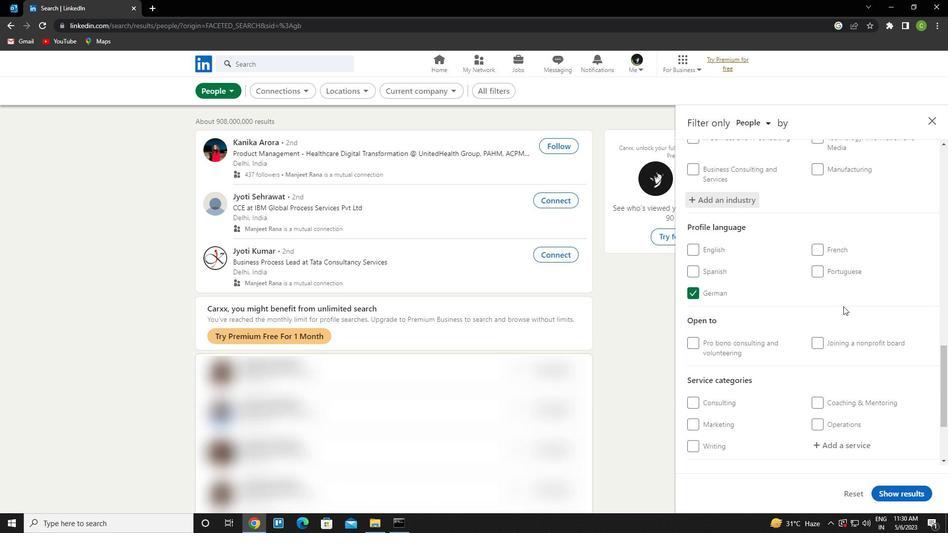 
Action: Mouse scrolled (843, 306) with delta (0, 0)
Screenshot: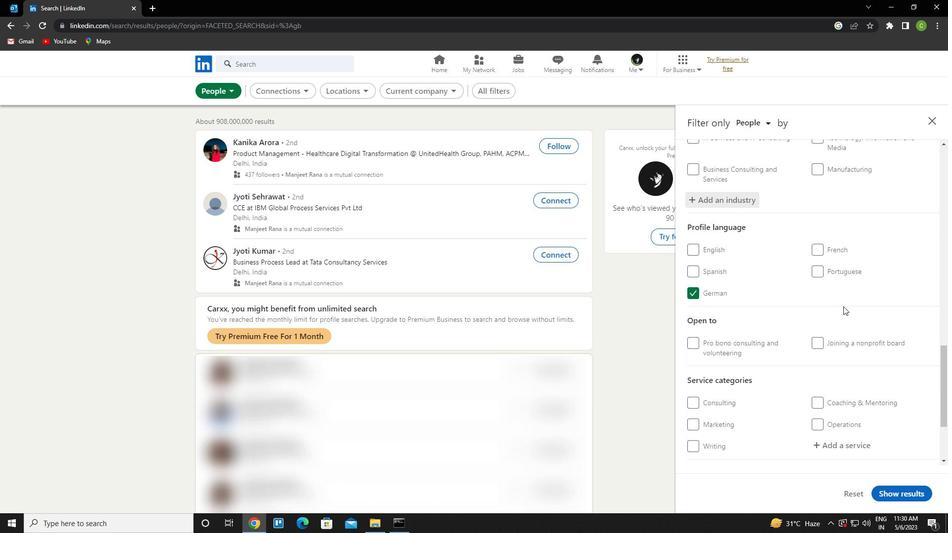 
Action: Mouse scrolled (843, 306) with delta (0, 0)
Screenshot: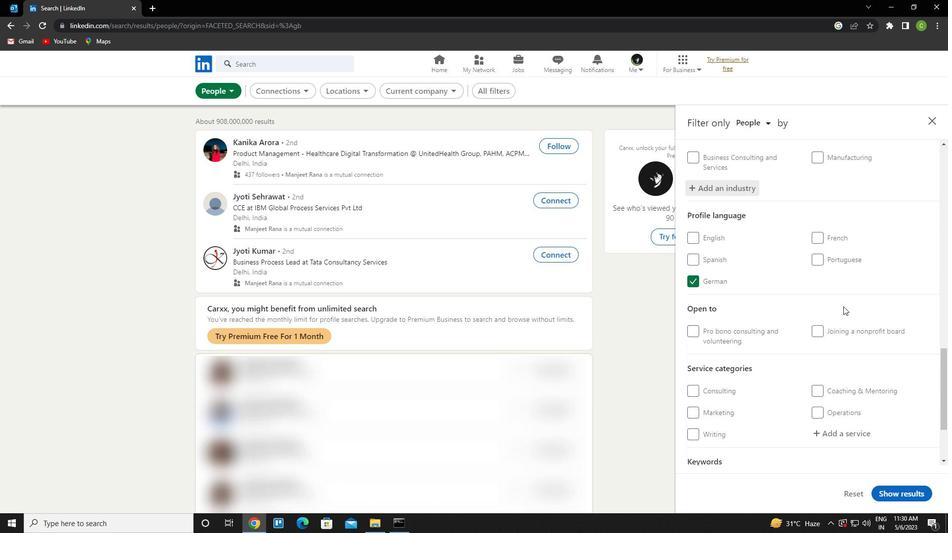 
Action: Mouse moved to (848, 332)
Screenshot: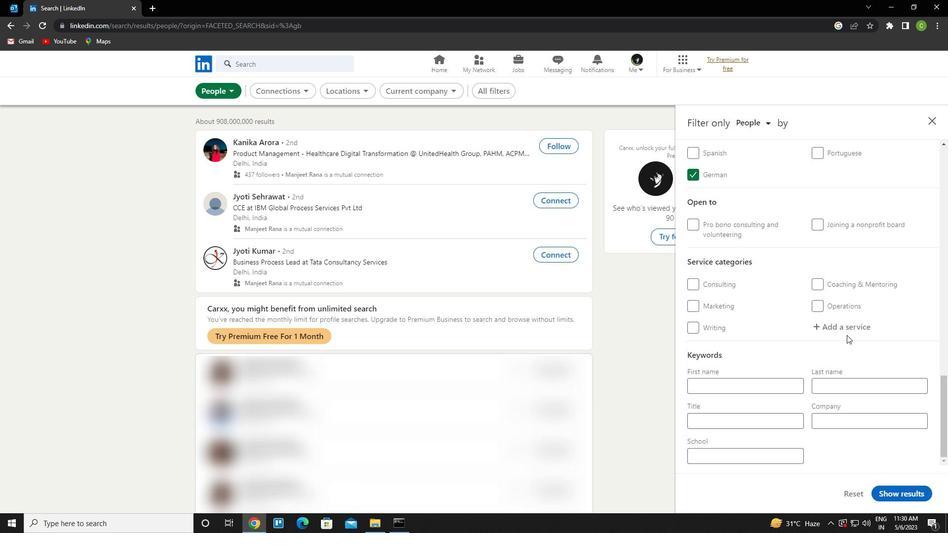 
Action: Mouse pressed left at (848, 332)
Screenshot: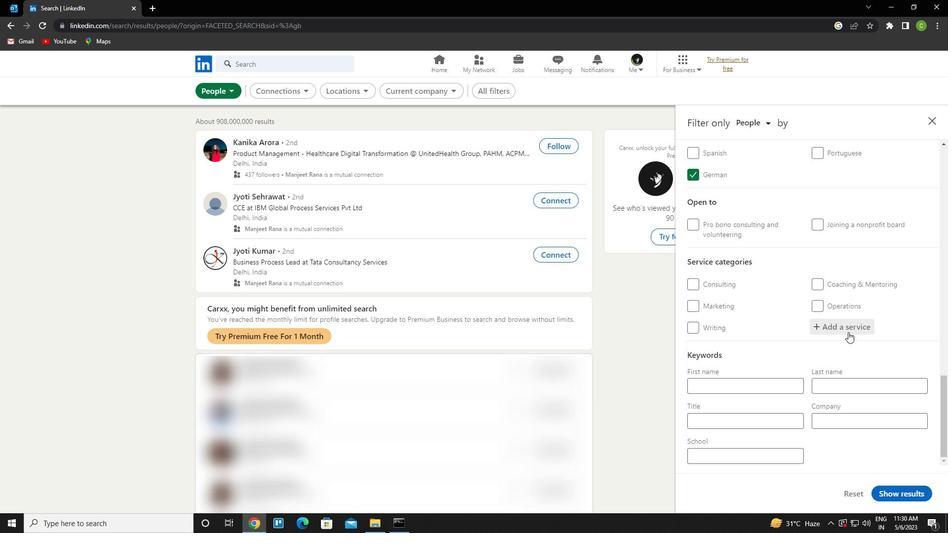 
Action: Key pressed <Key.caps_lock>s<Key.caps_lock>ocial<Key.space>media<Key.down><Key.enter>
Screenshot: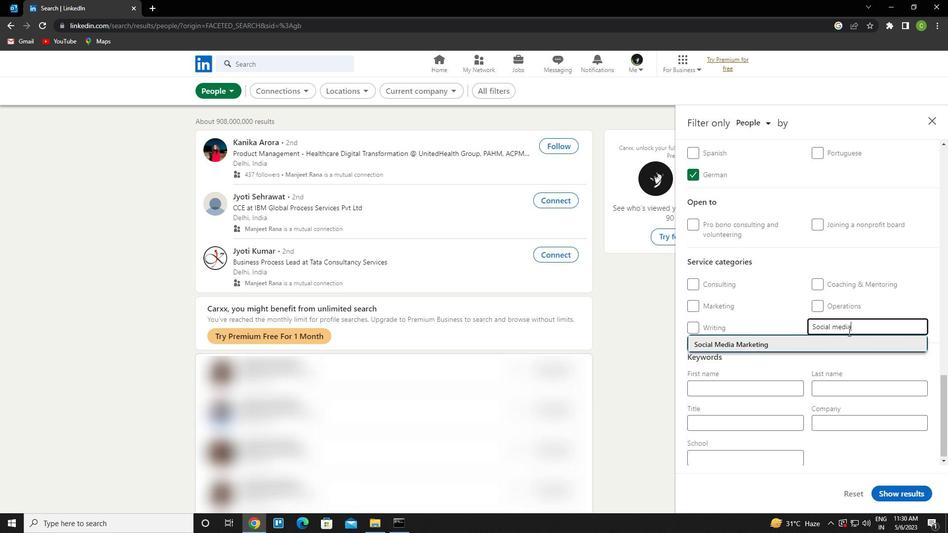 
Action: Mouse scrolled (848, 332) with delta (0, 0)
Screenshot: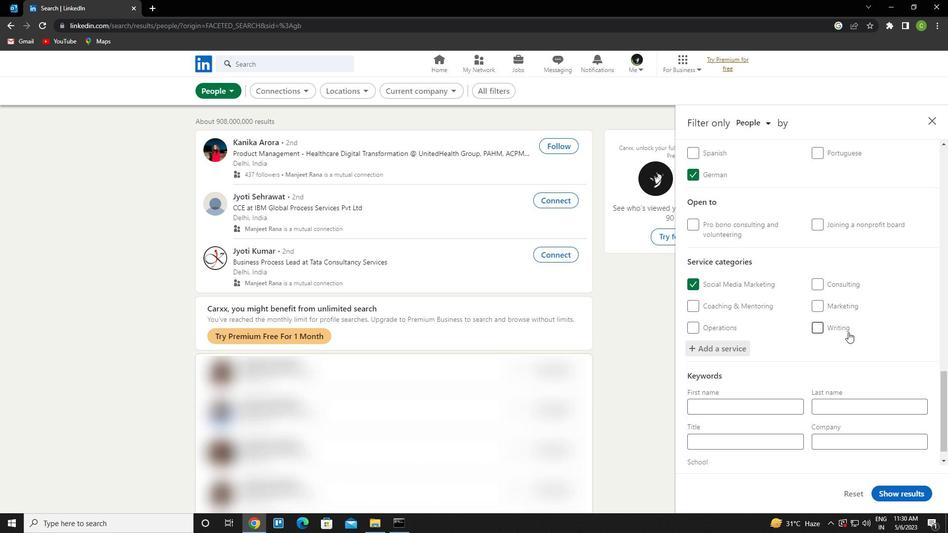 
Action: Mouse scrolled (848, 332) with delta (0, 0)
Screenshot: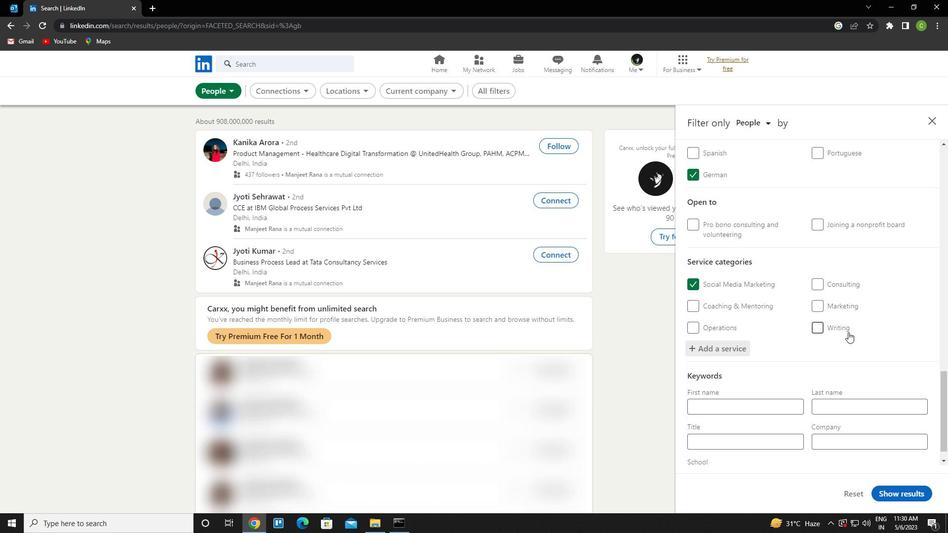 
Action: Mouse scrolled (848, 332) with delta (0, 0)
Screenshot: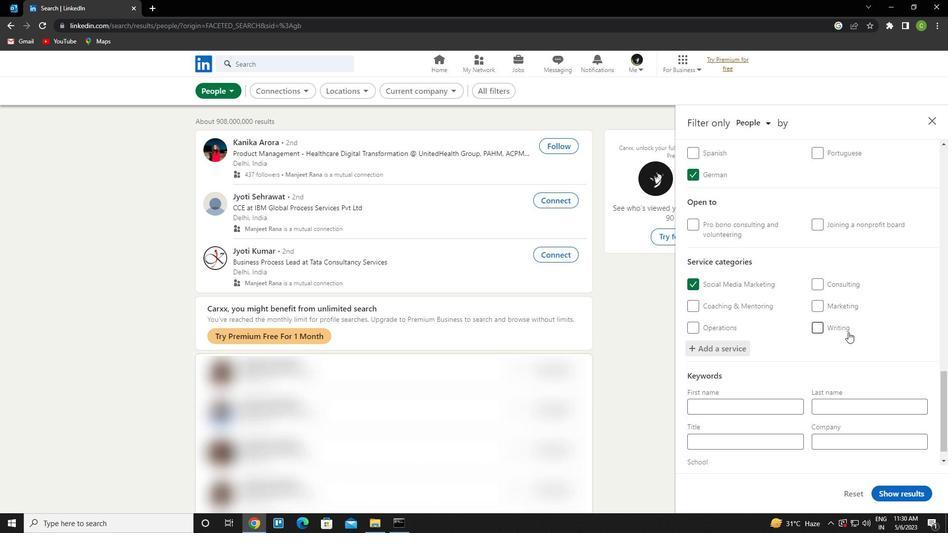 
Action: Mouse scrolled (848, 332) with delta (0, 0)
Screenshot: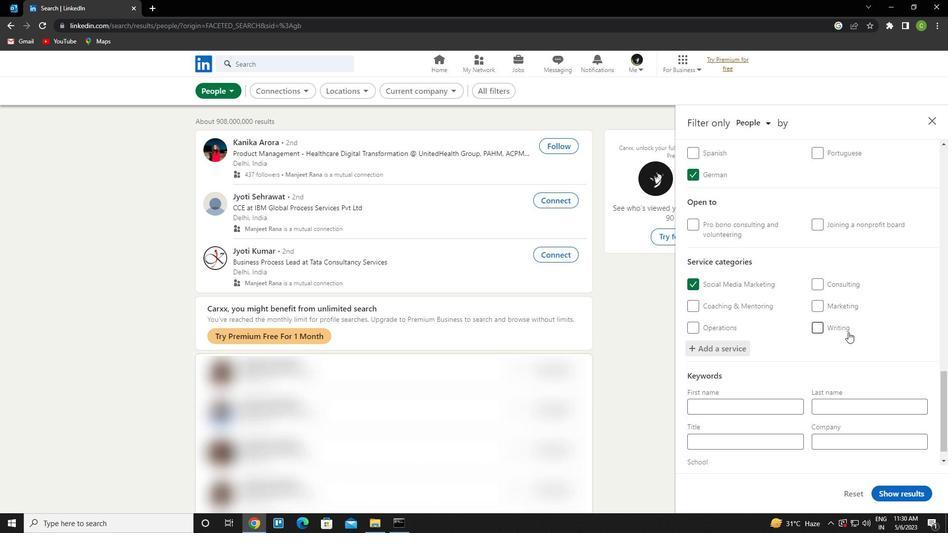 
Action: Mouse scrolled (848, 332) with delta (0, 0)
Screenshot: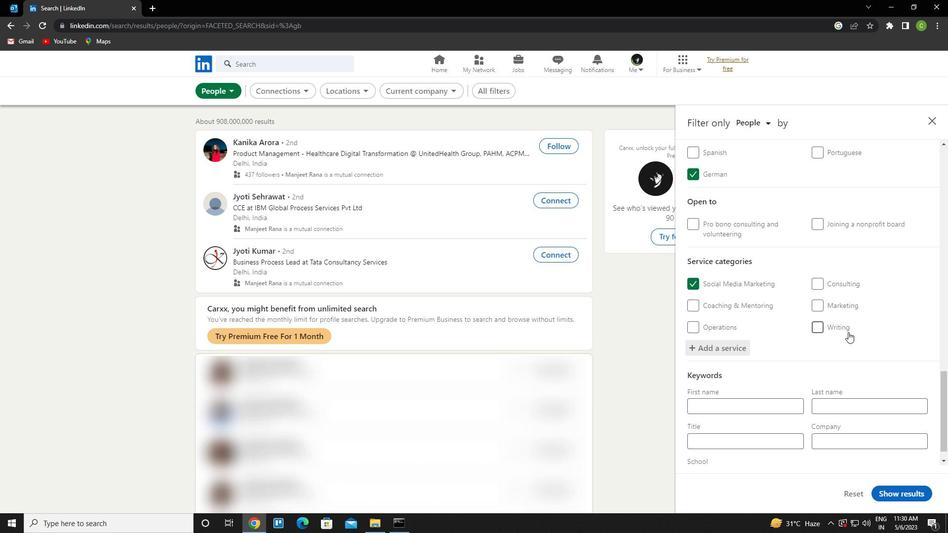 
Action: Mouse moved to (738, 427)
Screenshot: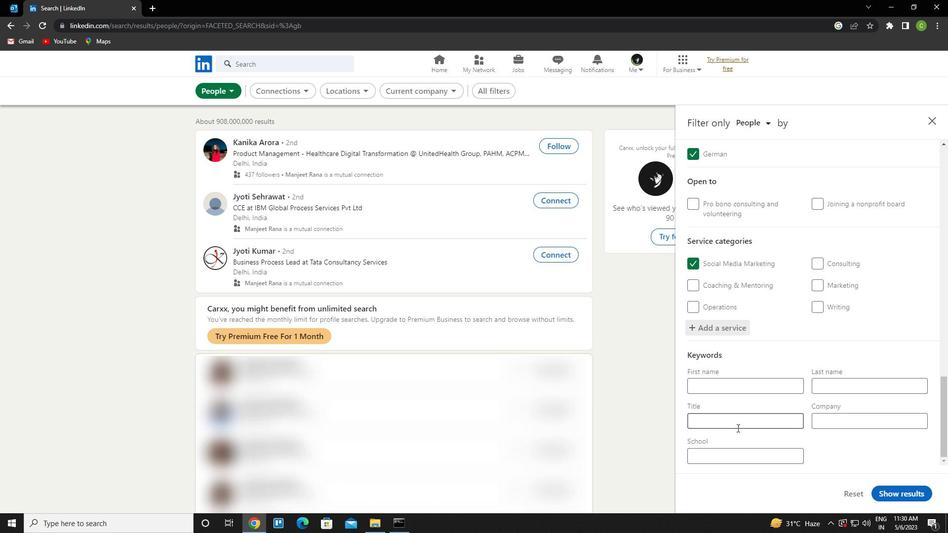 
Action: Mouse pressed left at (738, 427)
Screenshot: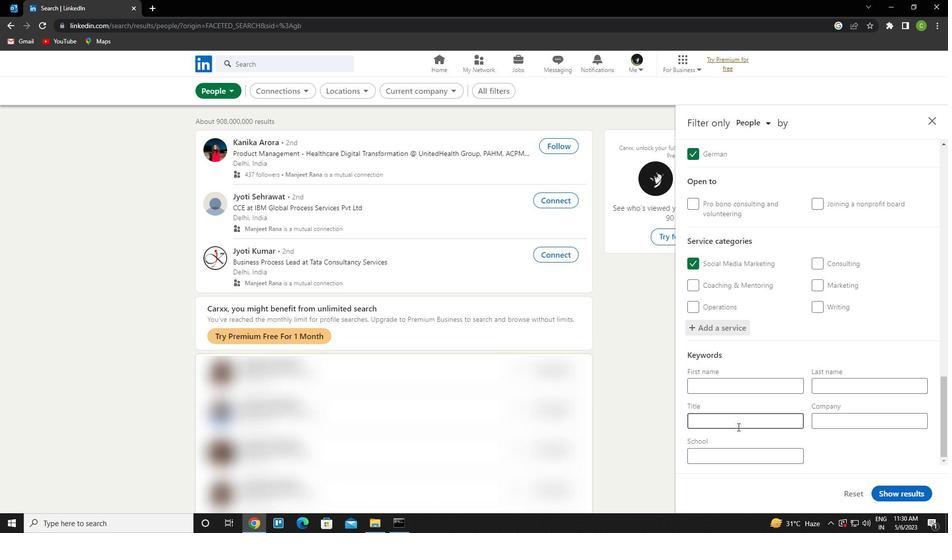 
Action: Key pressed <Key.caps_lock>c<Key.caps_lock>opywriter
Screenshot: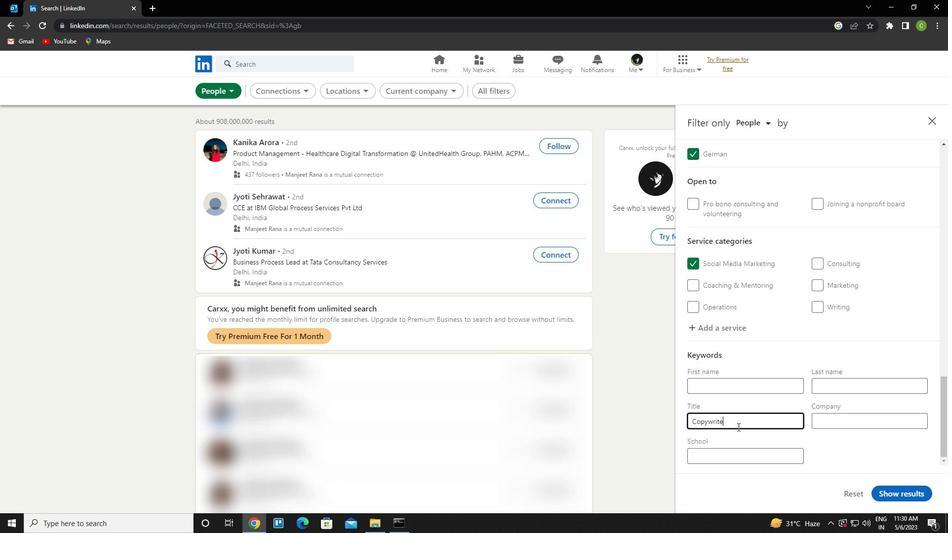 
Action: Mouse moved to (918, 495)
Screenshot: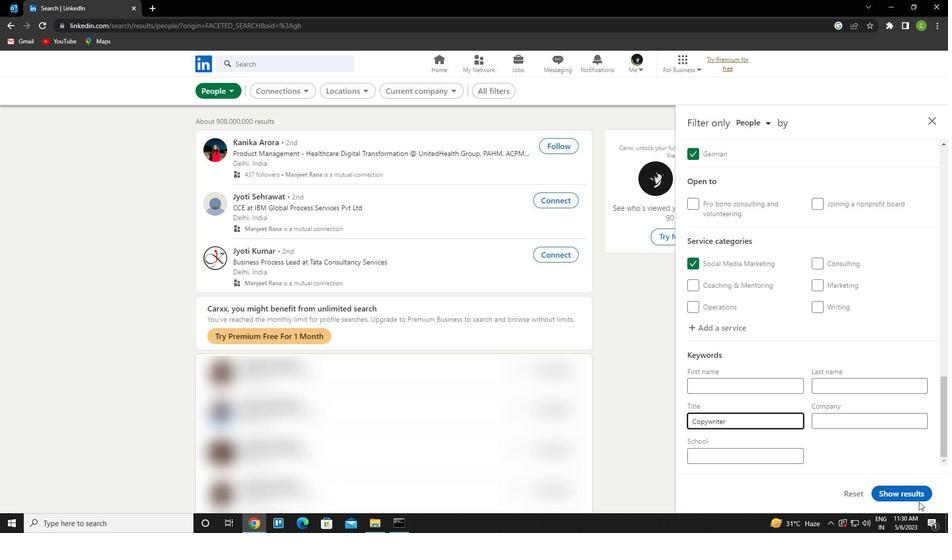 
Action: Mouse pressed left at (918, 495)
Screenshot: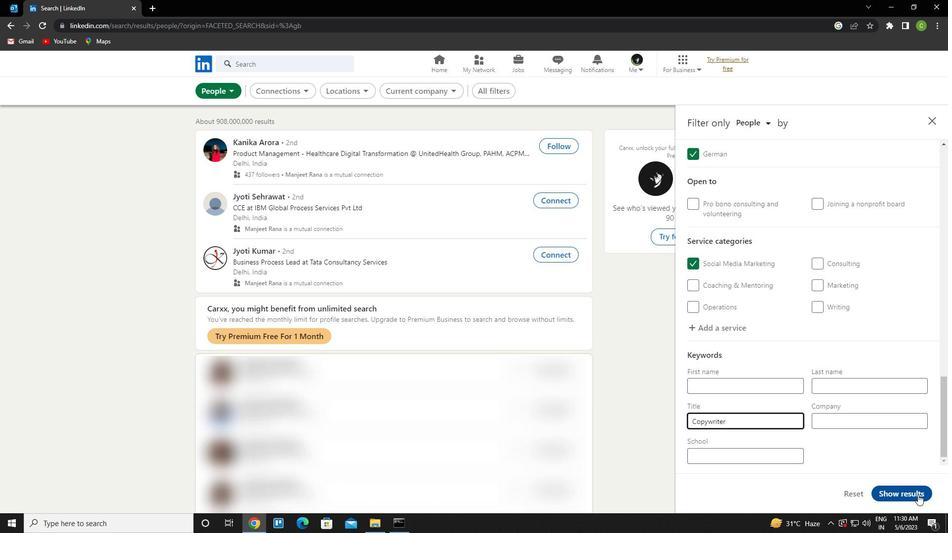 
Action: Mouse moved to (497, 437)
Screenshot: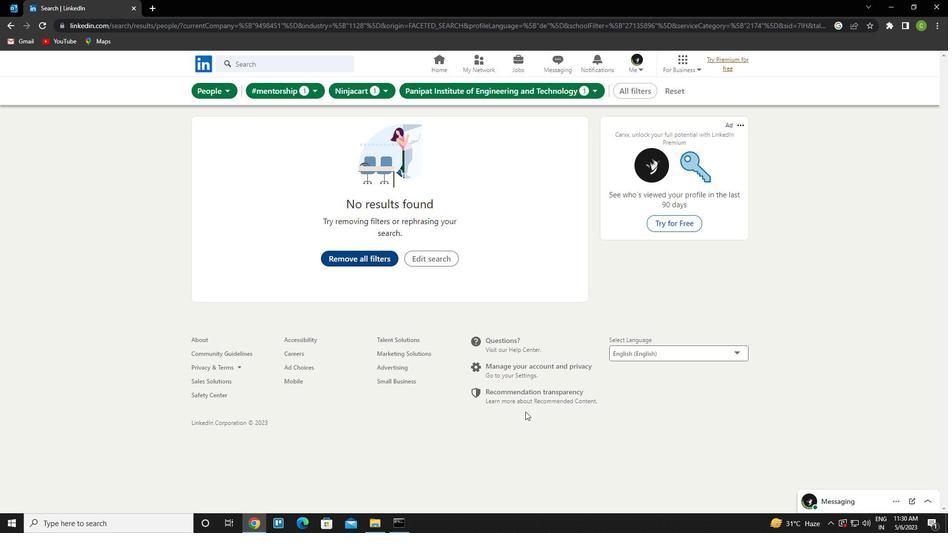 
